 Task: In the  document Lily.html change page color to  'Grey'. Add link on bottom left corner of the sheet: 'in.pinterest.com' Insert page numer on bottom of the page
Action: Mouse moved to (272, 302)
Screenshot: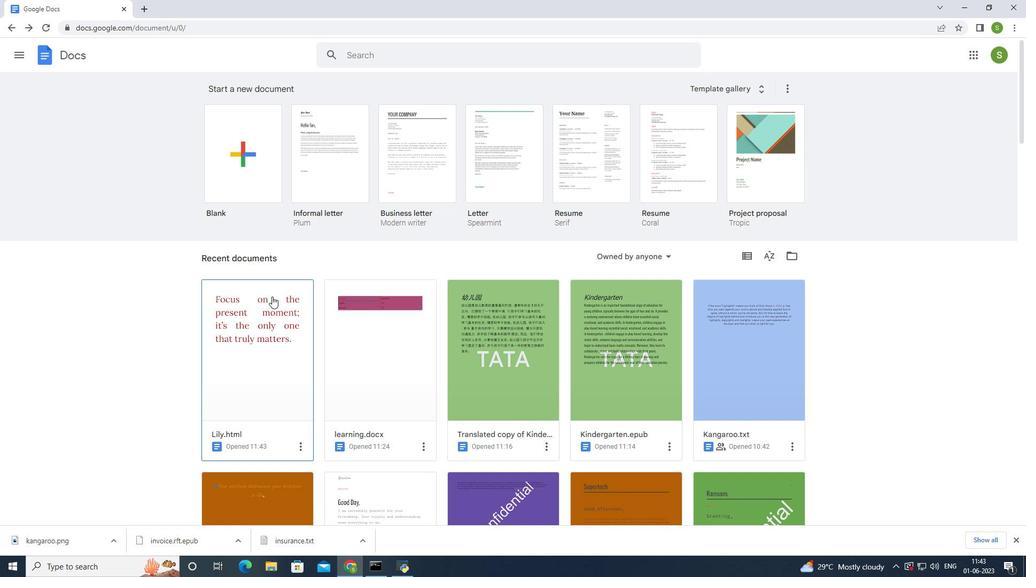 
Action: Mouse pressed left at (272, 302)
Screenshot: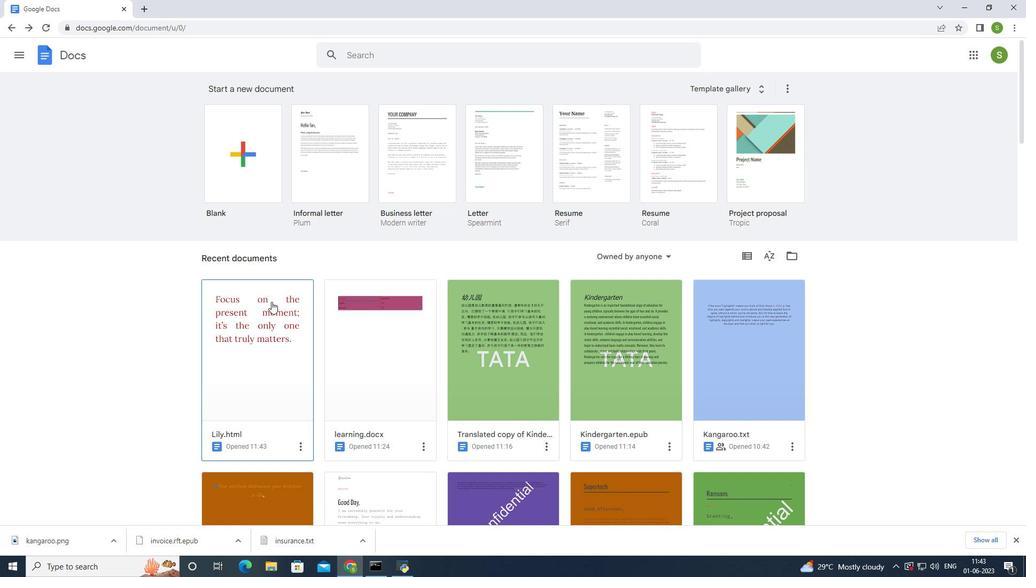 
Action: Mouse moved to (34, 59)
Screenshot: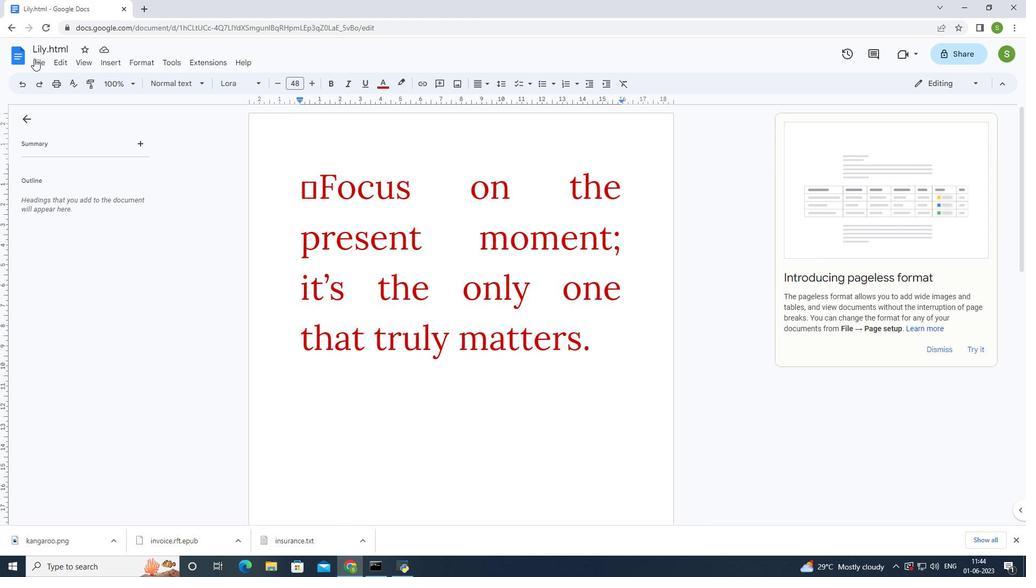 
Action: Mouse pressed left at (34, 59)
Screenshot: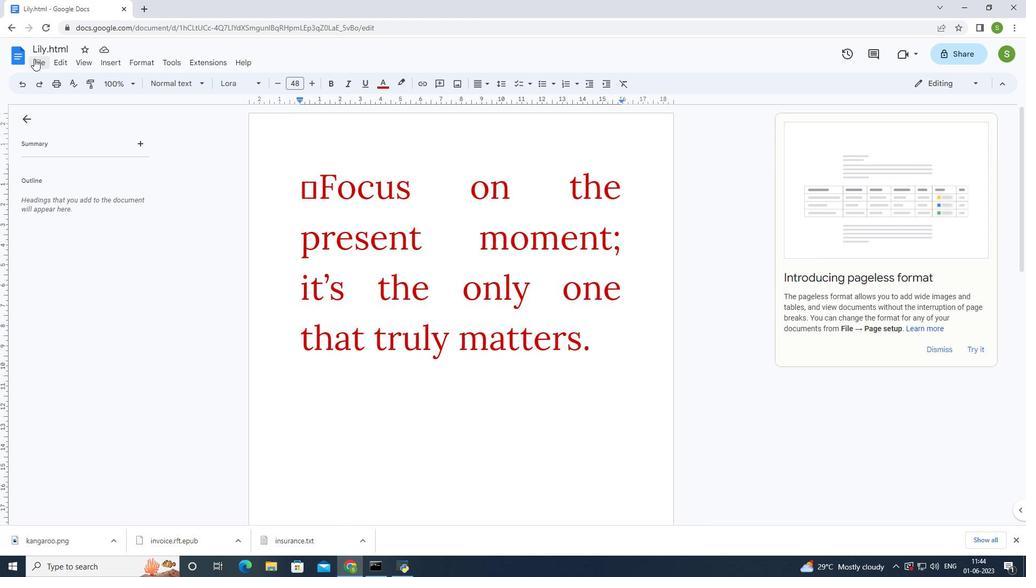 
Action: Mouse moved to (74, 352)
Screenshot: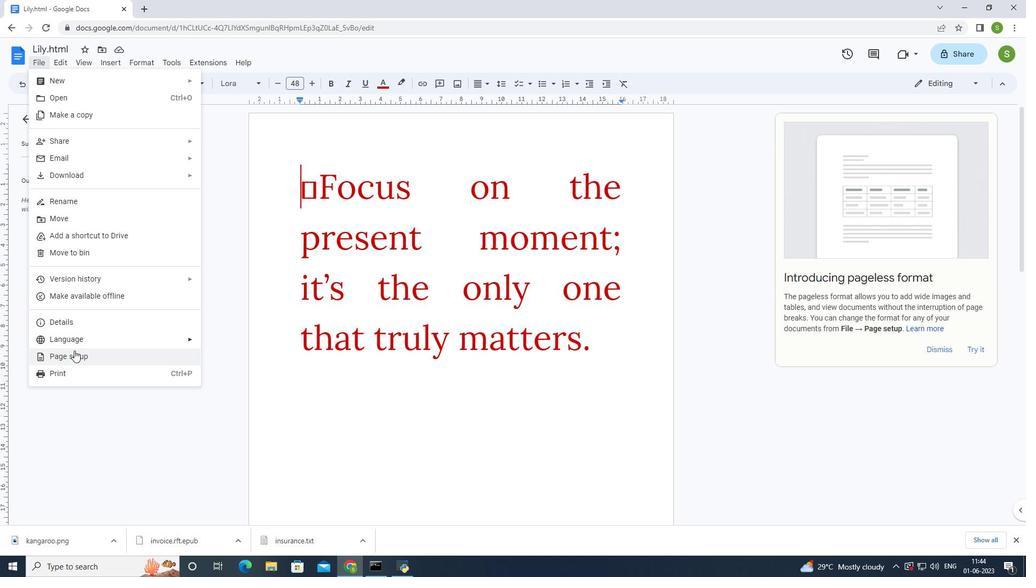 
Action: Mouse pressed left at (74, 352)
Screenshot: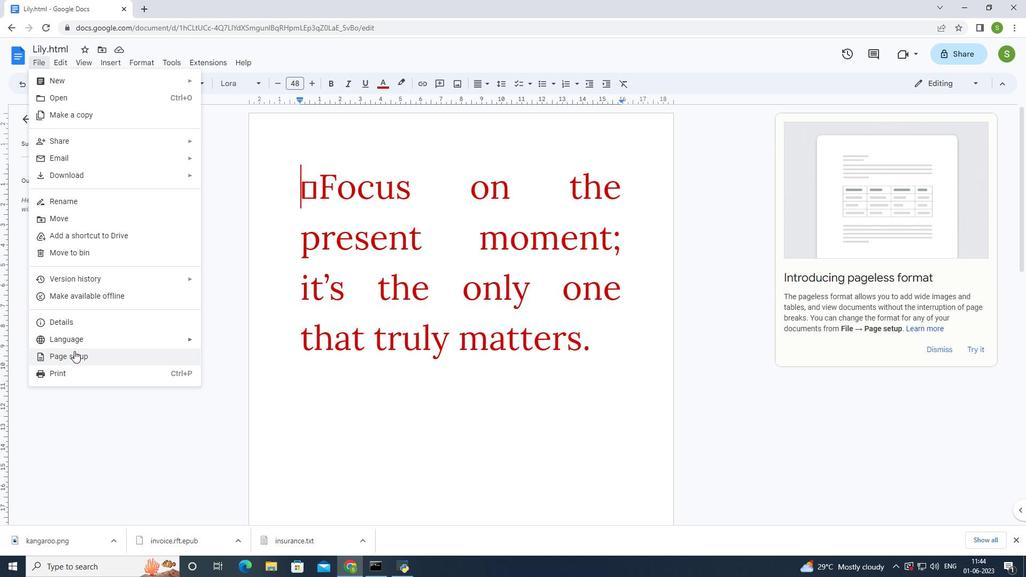 
Action: Mouse moved to (450, 226)
Screenshot: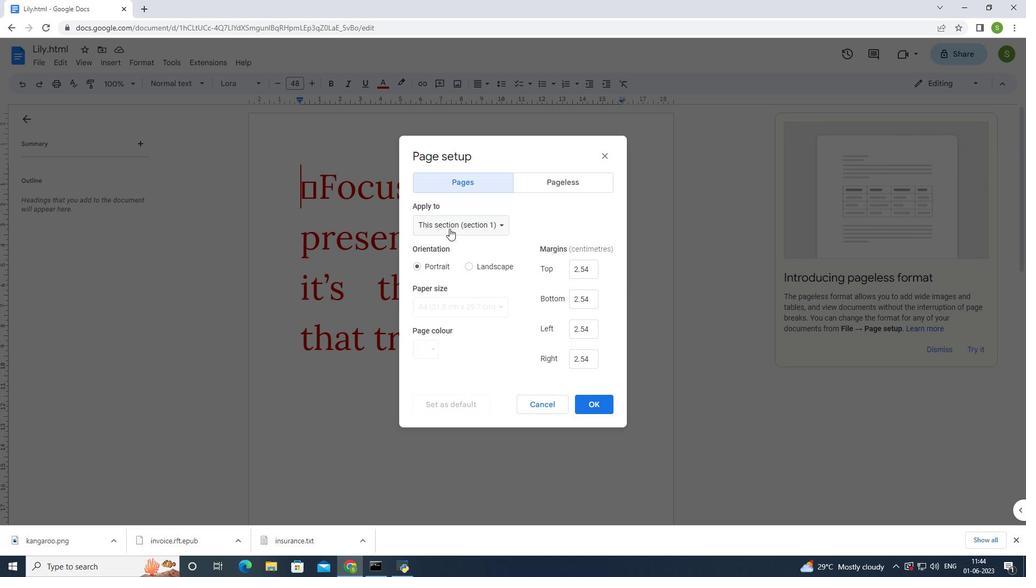 
Action: Mouse pressed left at (450, 226)
Screenshot: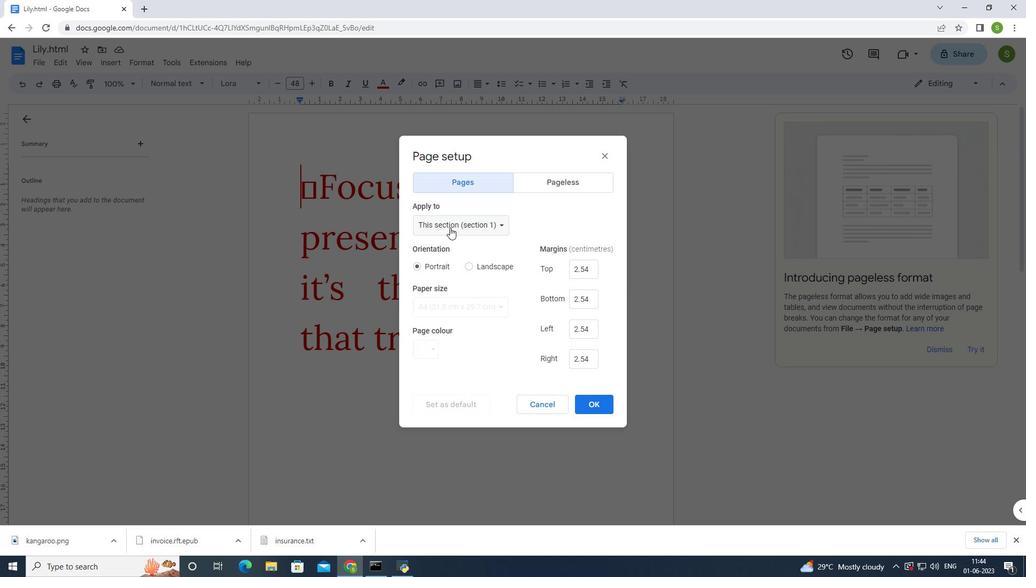 
Action: Mouse moved to (456, 206)
Screenshot: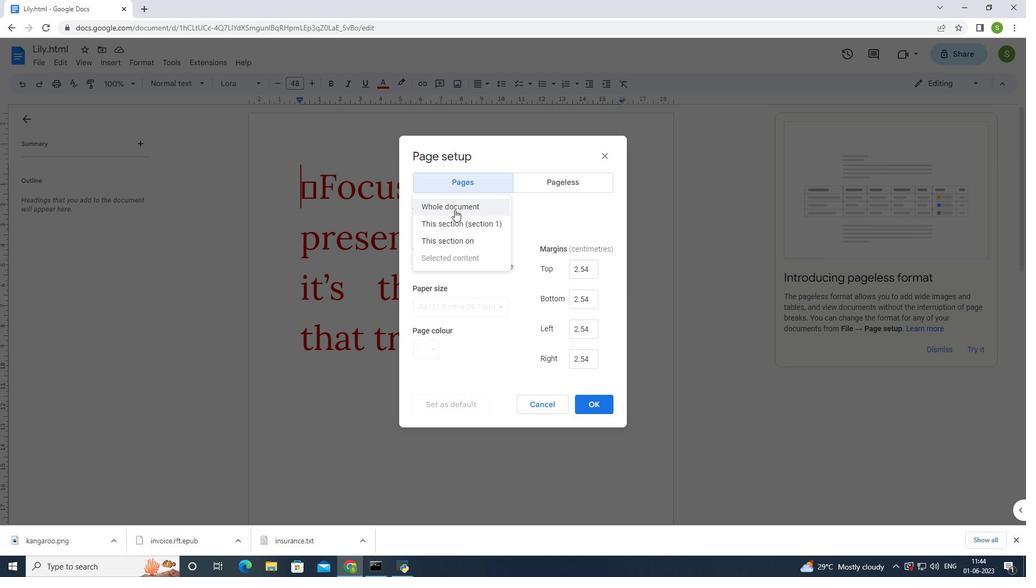 
Action: Mouse pressed left at (456, 206)
Screenshot: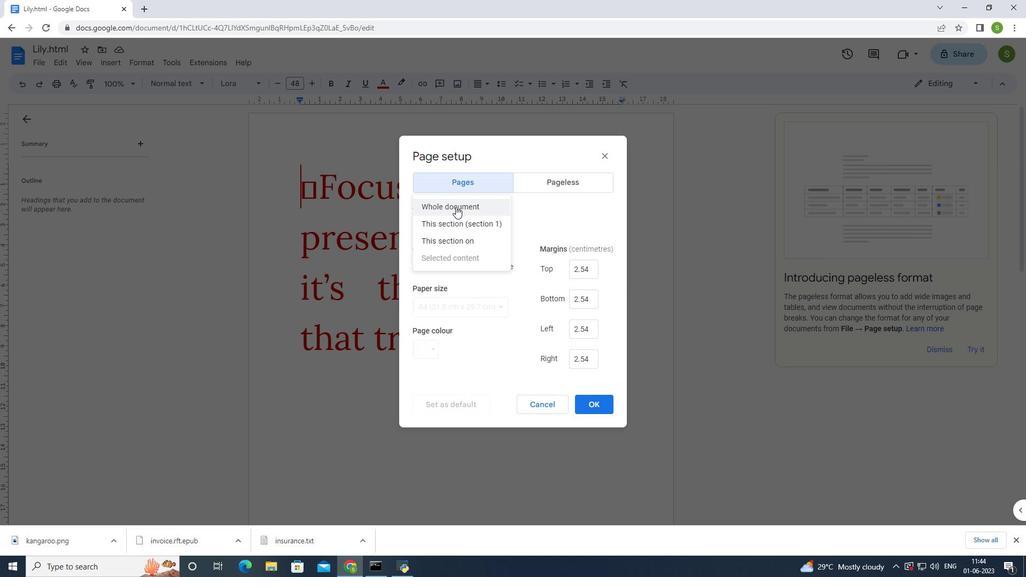 
Action: Mouse moved to (435, 351)
Screenshot: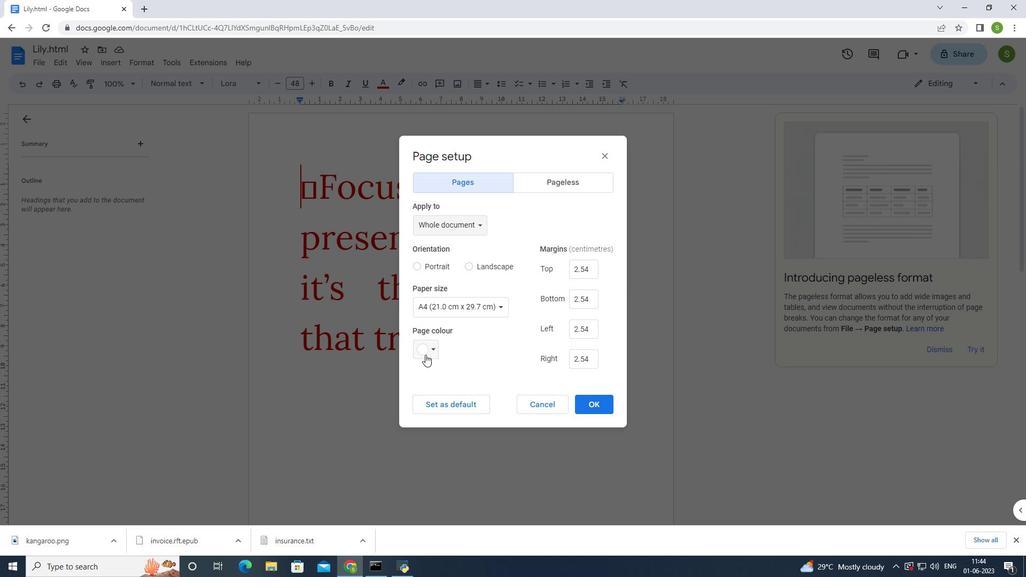 
Action: Mouse pressed left at (435, 351)
Screenshot: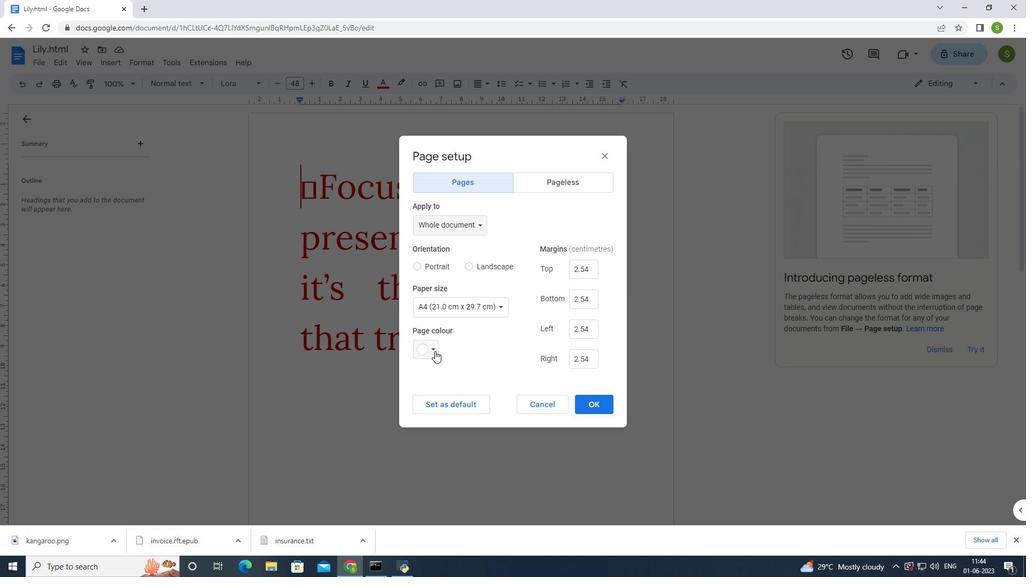 
Action: Mouse moved to (468, 373)
Screenshot: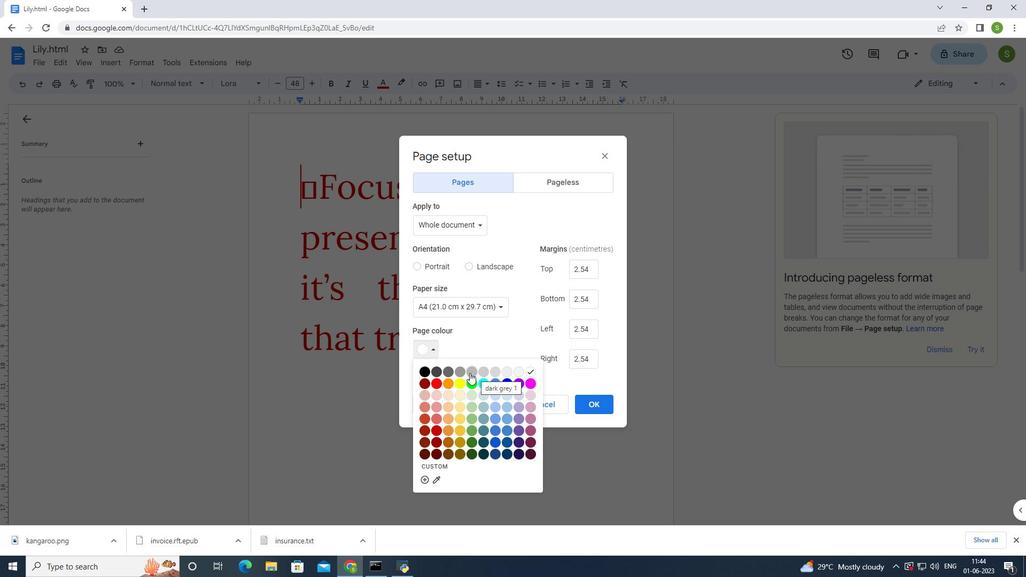 
Action: Mouse pressed left at (468, 373)
Screenshot: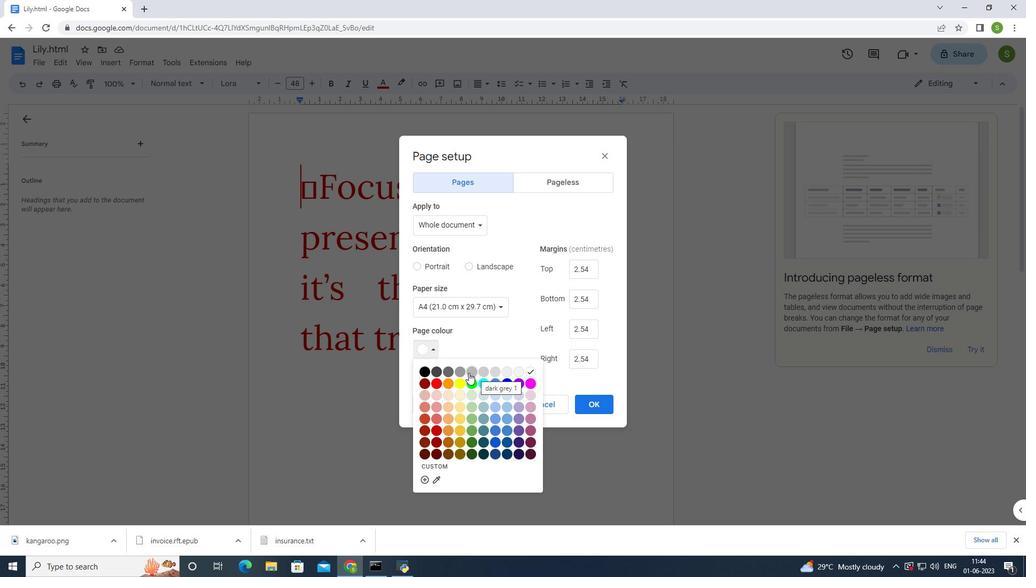 
Action: Mouse moved to (593, 406)
Screenshot: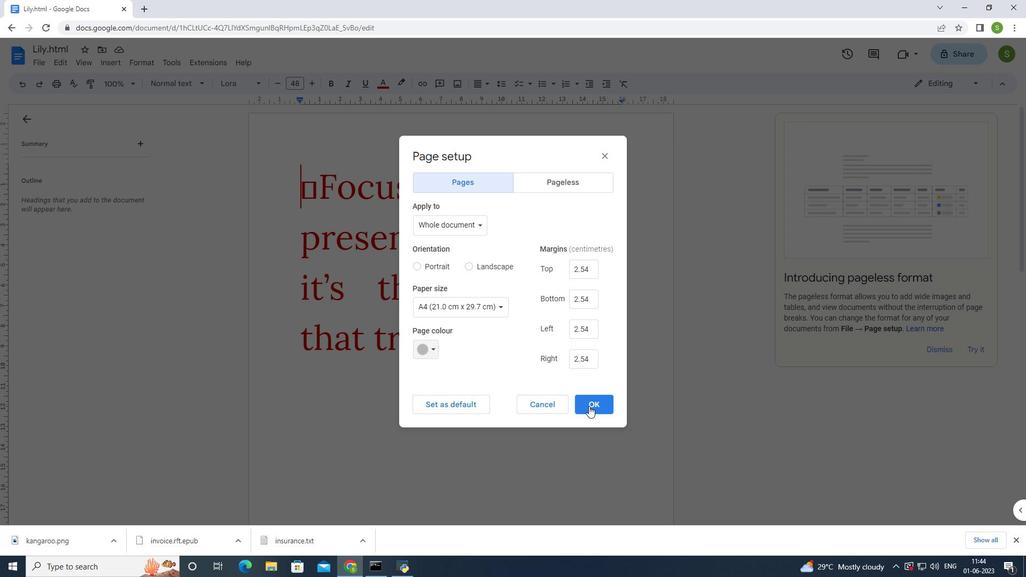 
Action: Mouse pressed left at (593, 406)
Screenshot: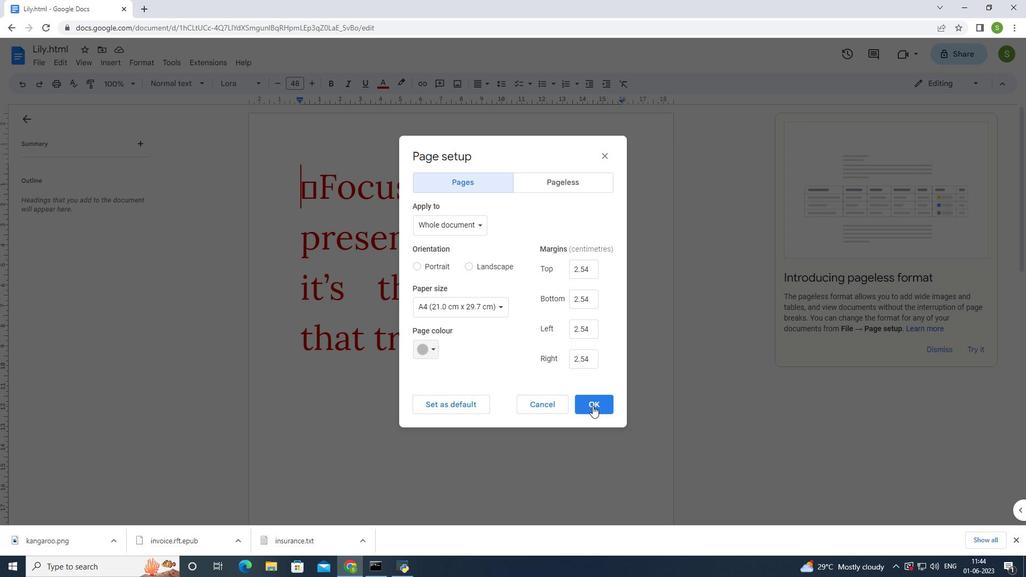 
Action: Mouse moved to (493, 302)
Screenshot: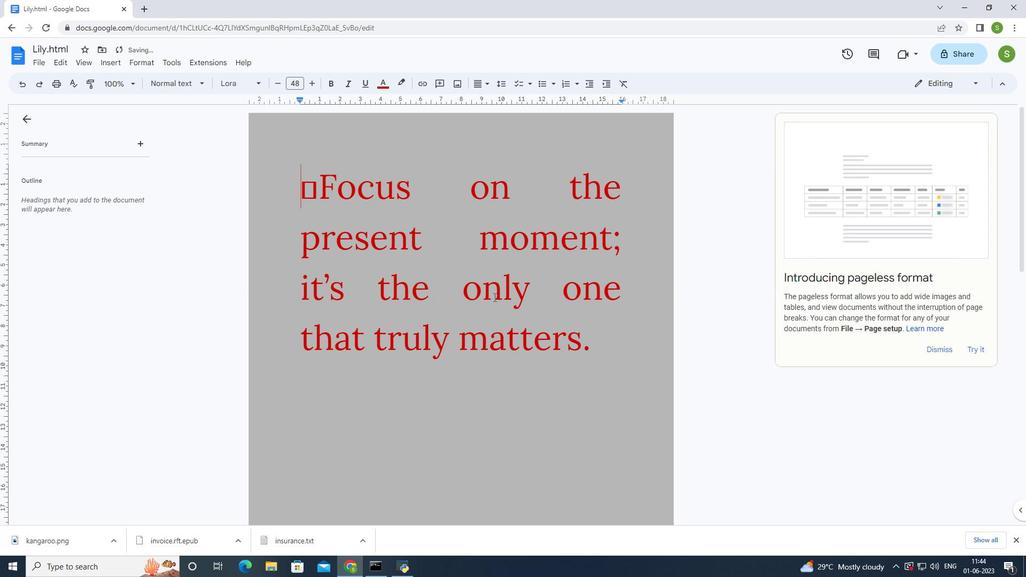 
Action: Mouse scrolled (493, 302) with delta (0, 0)
Screenshot: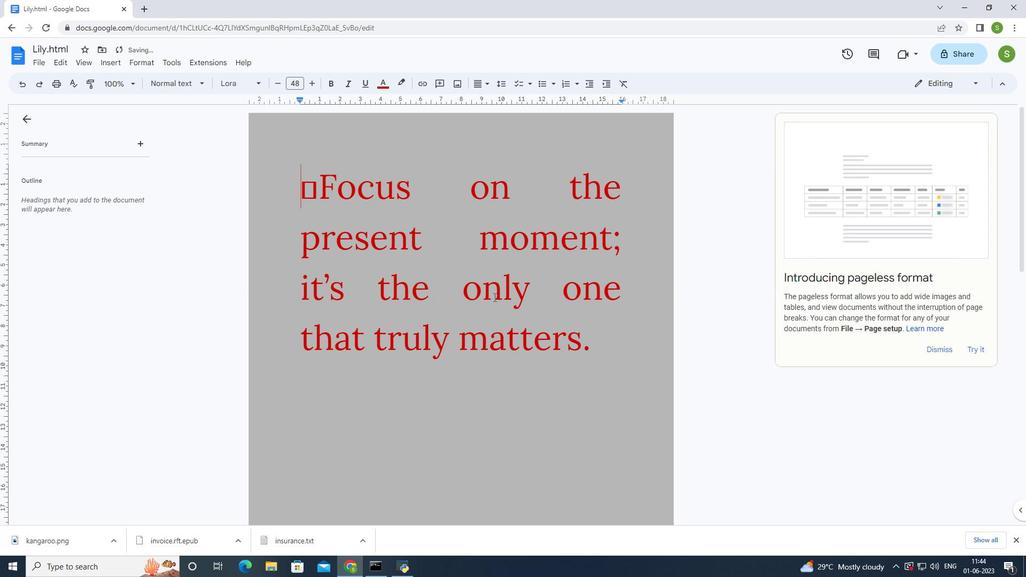 
Action: Mouse moved to (493, 306)
Screenshot: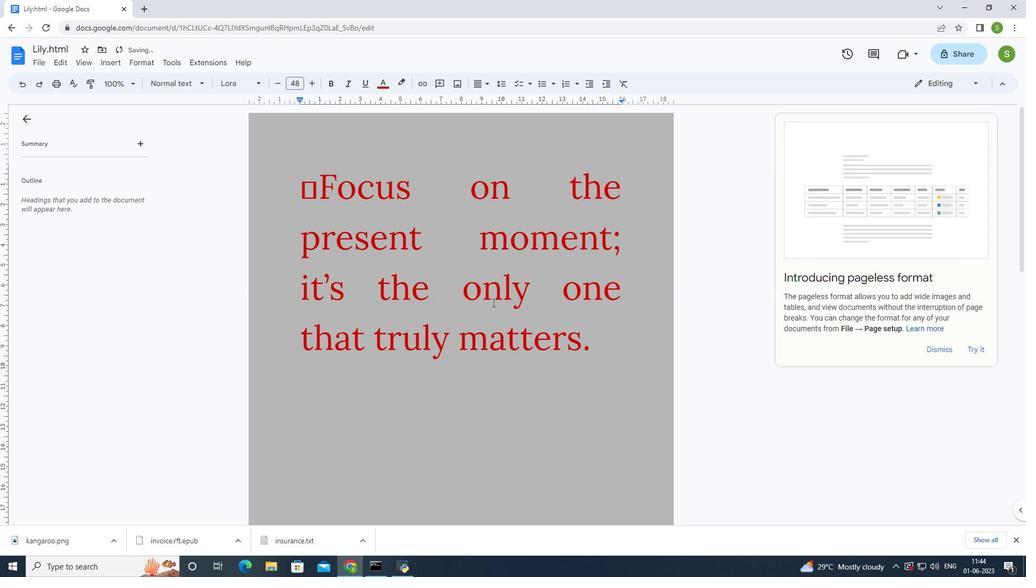 
Action: Mouse scrolled (493, 304) with delta (0, 0)
Screenshot: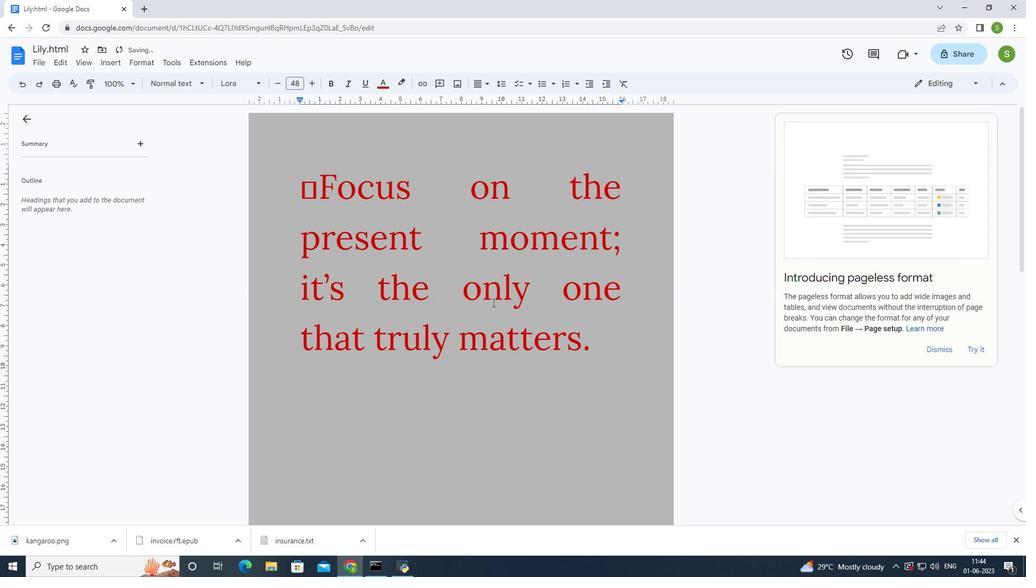 
Action: Mouse moved to (493, 307)
Screenshot: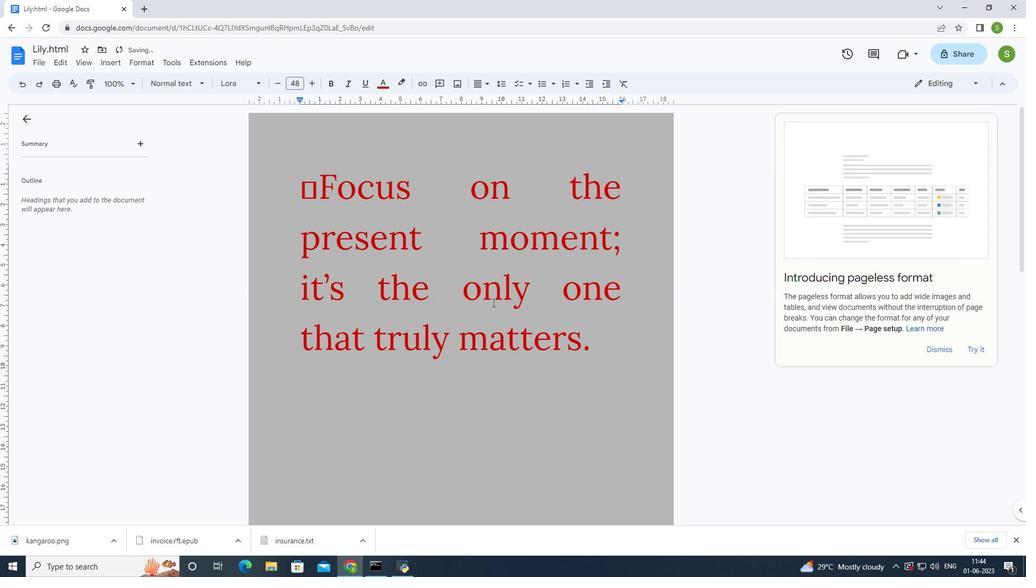 
Action: Mouse scrolled (493, 306) with delta (0, 0)
Screenshot: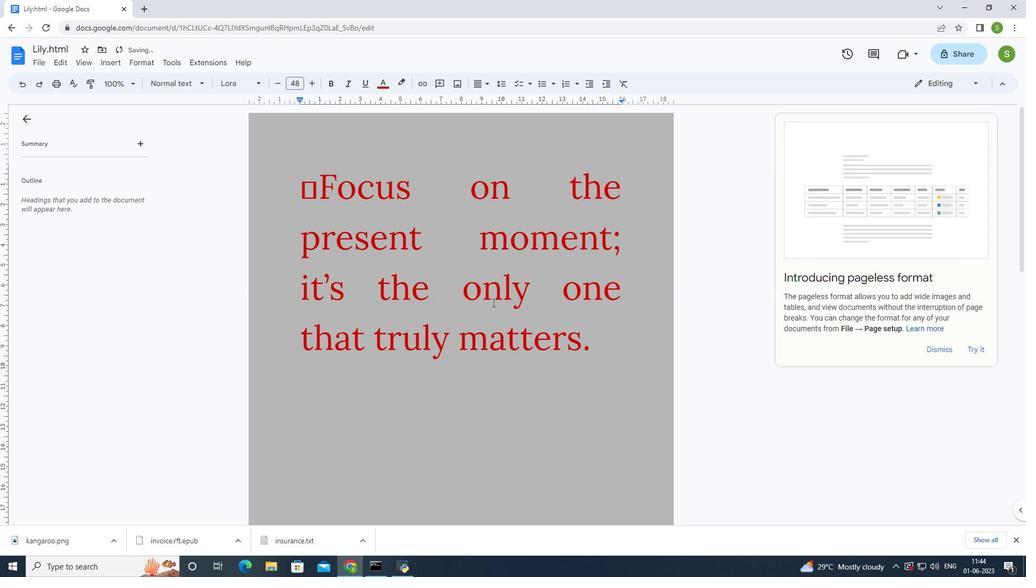 
Action: Mouse scrolled (493, 306) with delta (0, 0)
Screenshot: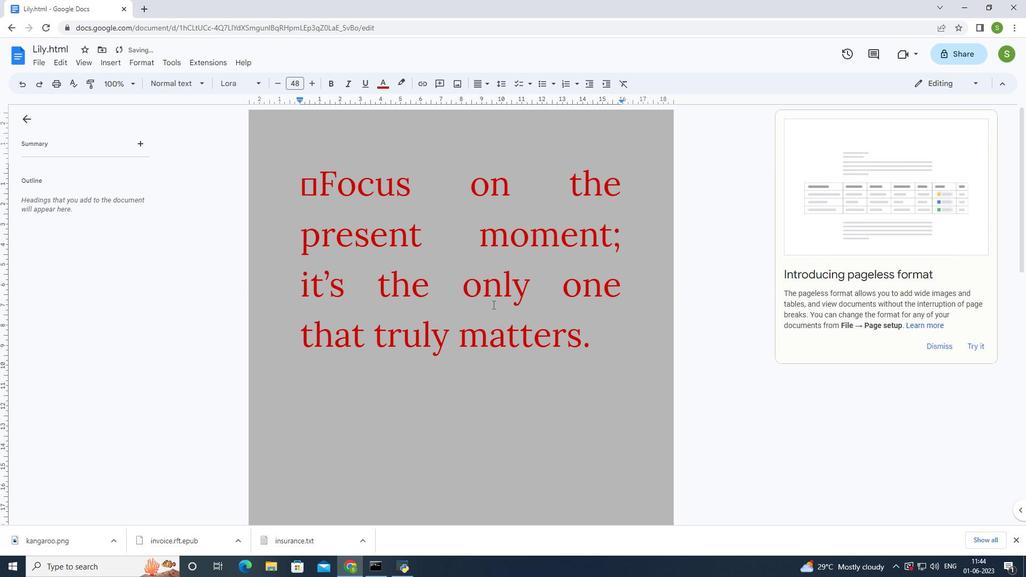 
Action: Mouse scrolled (493, 306) with delta (0, 0)
Screenshot: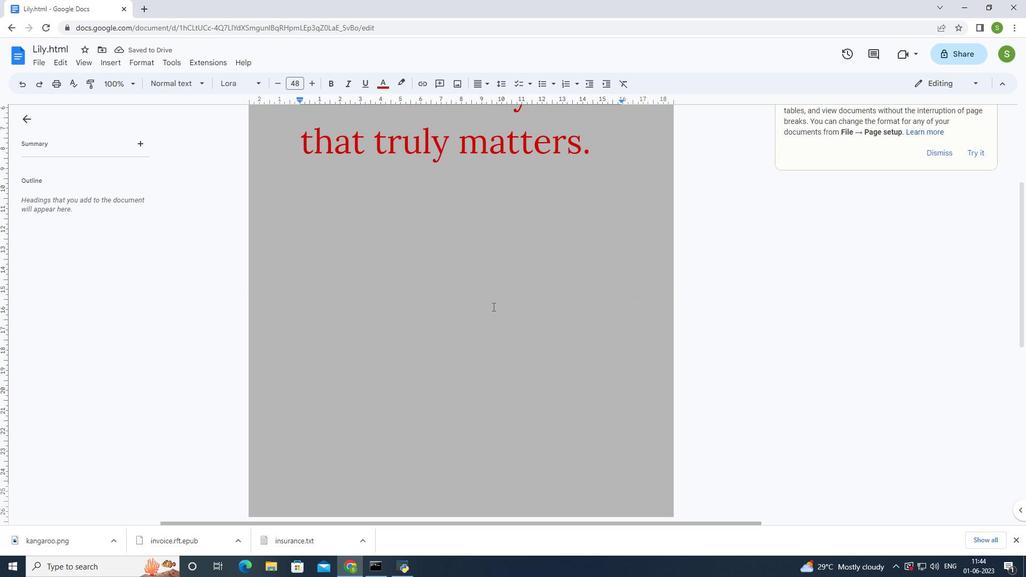 
Action: Mouse scrolled (493, 306) with delta (0, 0)
Screenshot: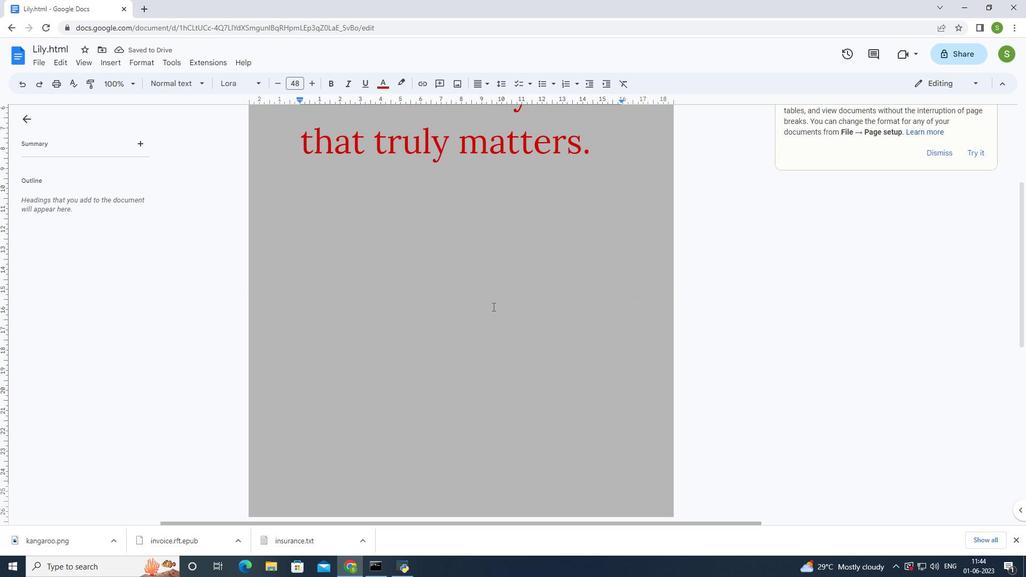 
Action: Mouse scrolled (493, 306) with delta (0, 0)
Screenshot: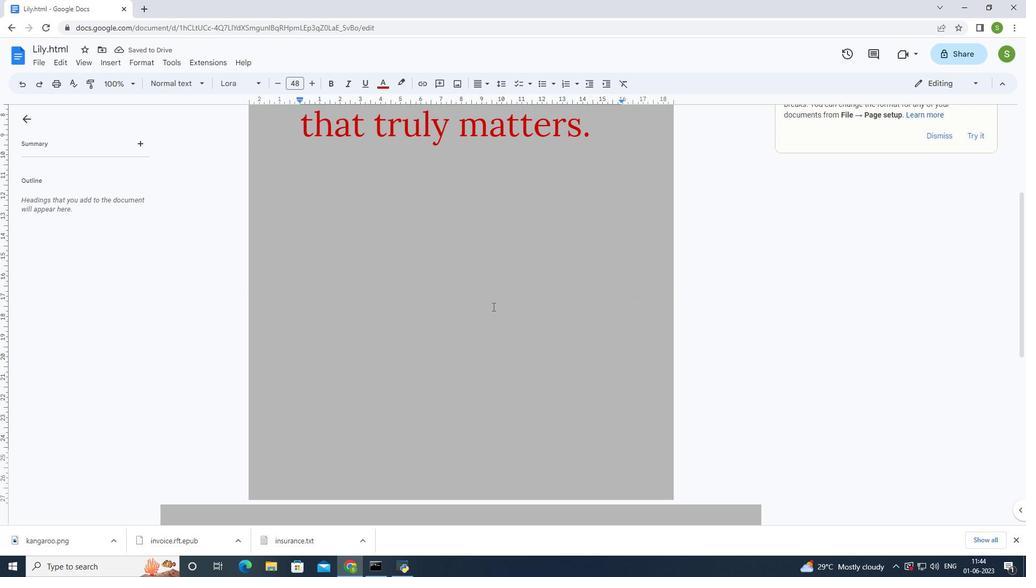 
Action: Mouse scrolled (493, 306) with delta (0, 0)
Screenshot: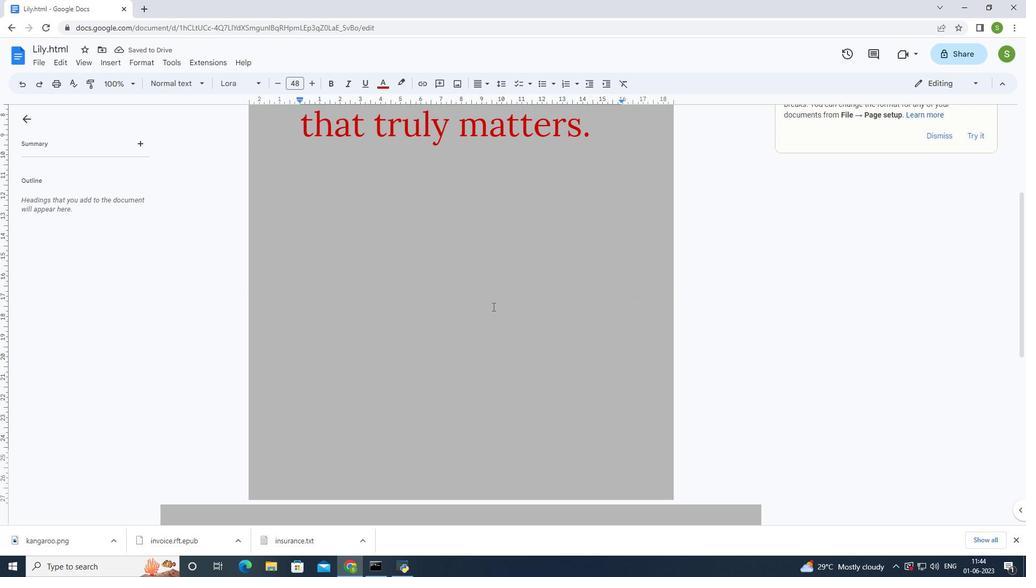 
Action: Mouse moved to (492, 307)
Screenshot: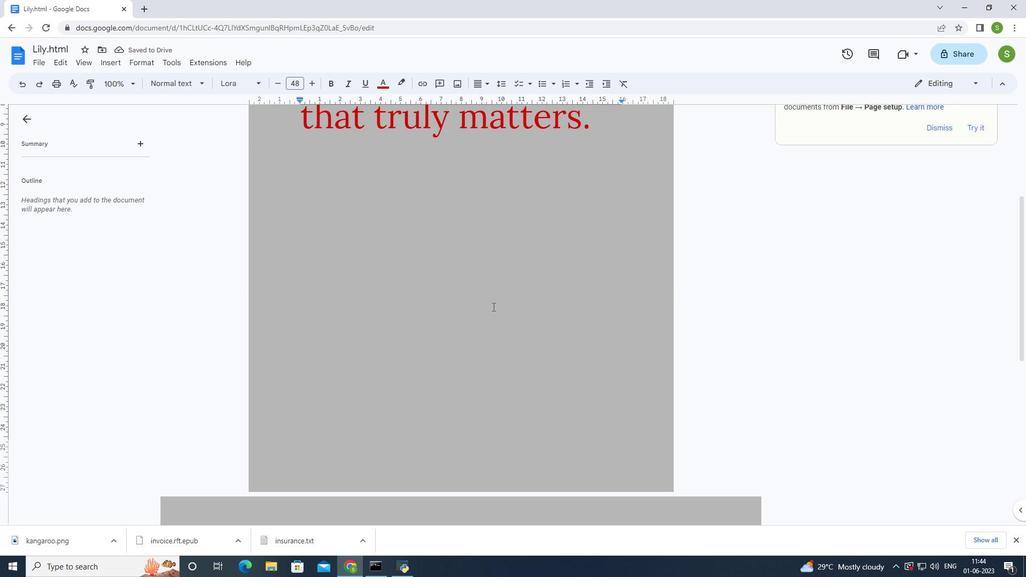 
Action: Mouse scrolled (492, 307) with delta (0, 0)
Screenshot: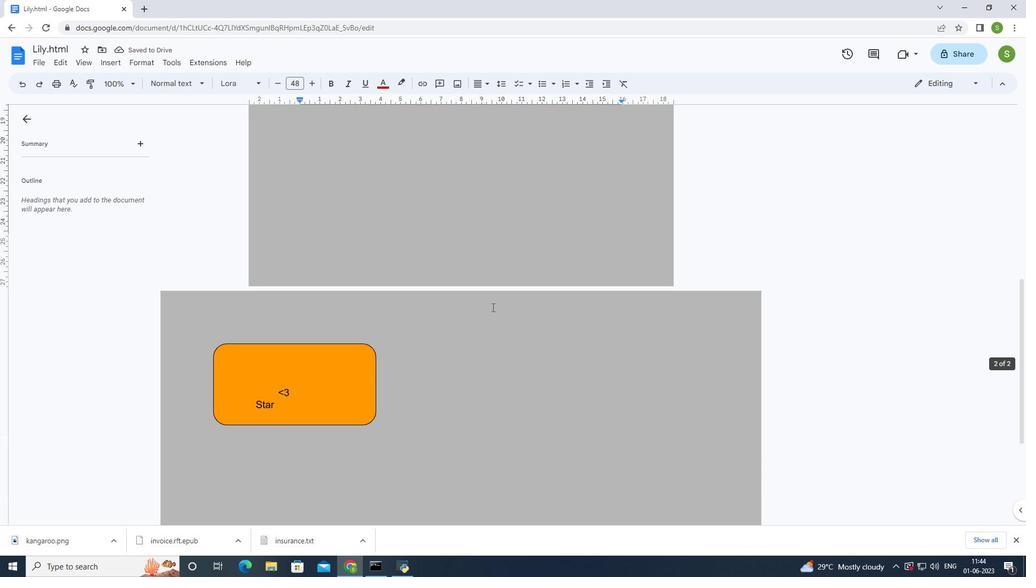 
Action: Mouse scrolled (492, 307) with delta (0, 0)
Screenshot: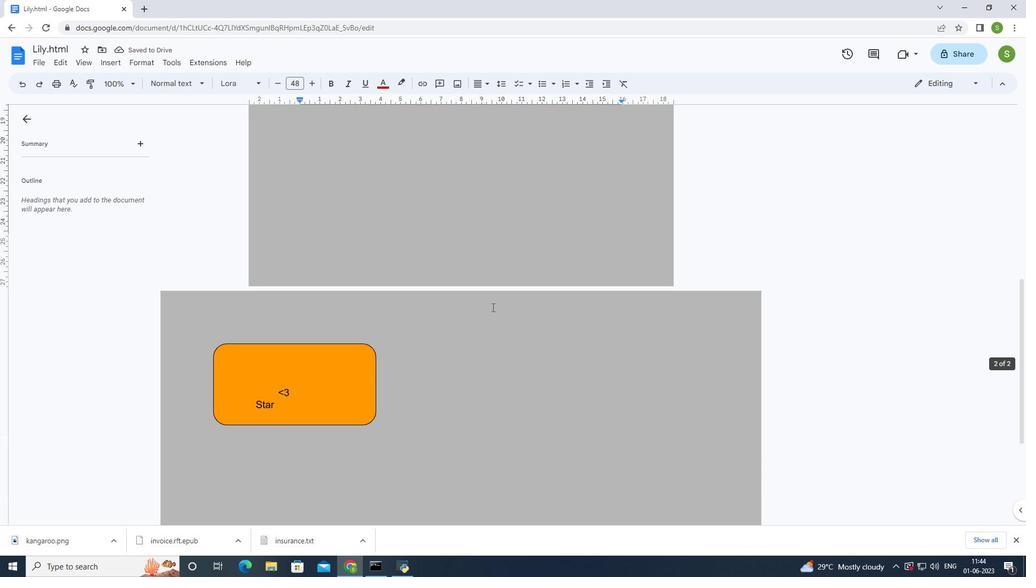
Action: Mouse scrolled (492, 307) with delta (0, 0)
Screenshot: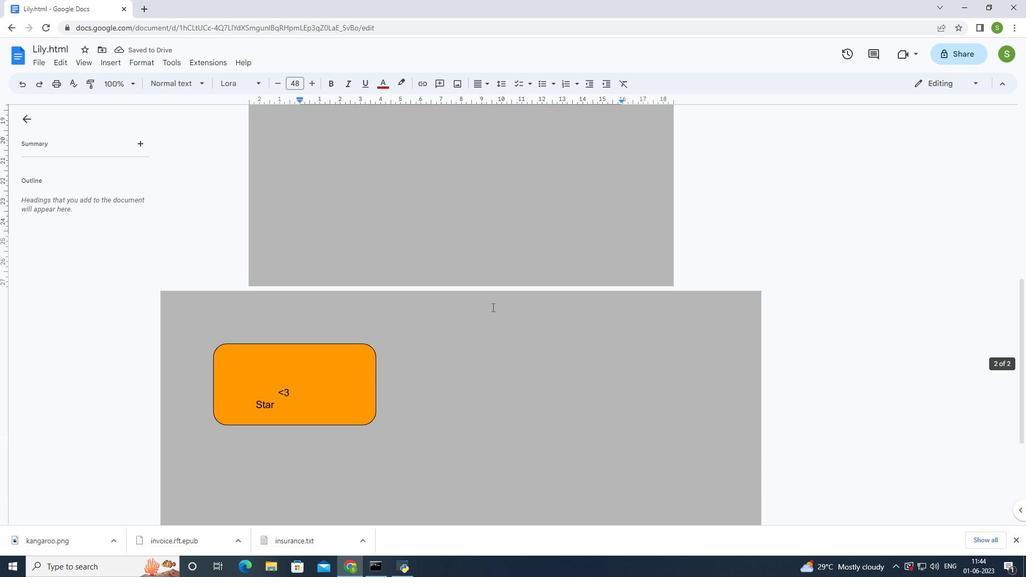
Action: Mouse scrolled (492, 307) with delta (0, 0)
Screenshot: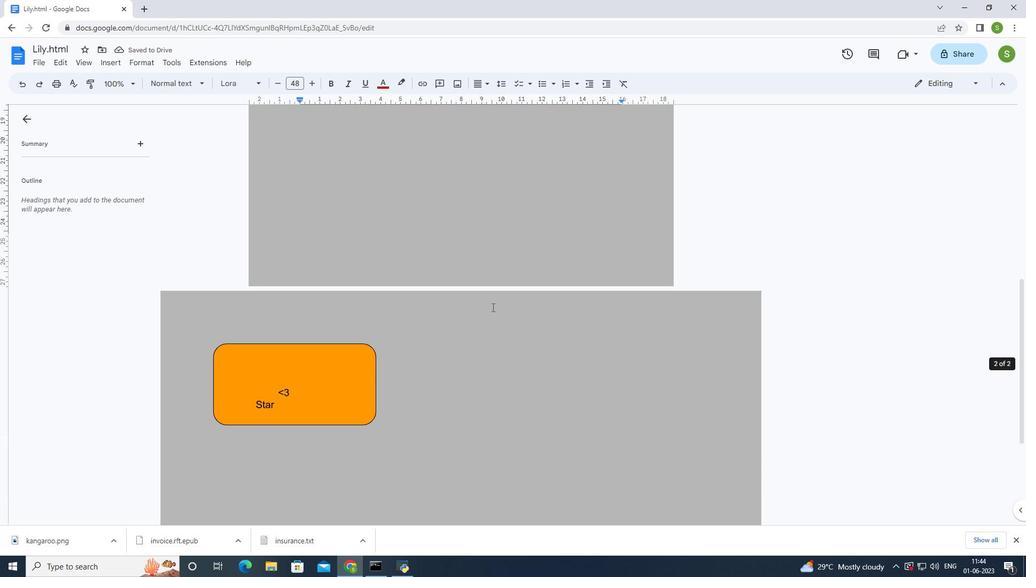 
Action: Mouse scrolled (492, 308) with delta (0, 0)
Screenshot: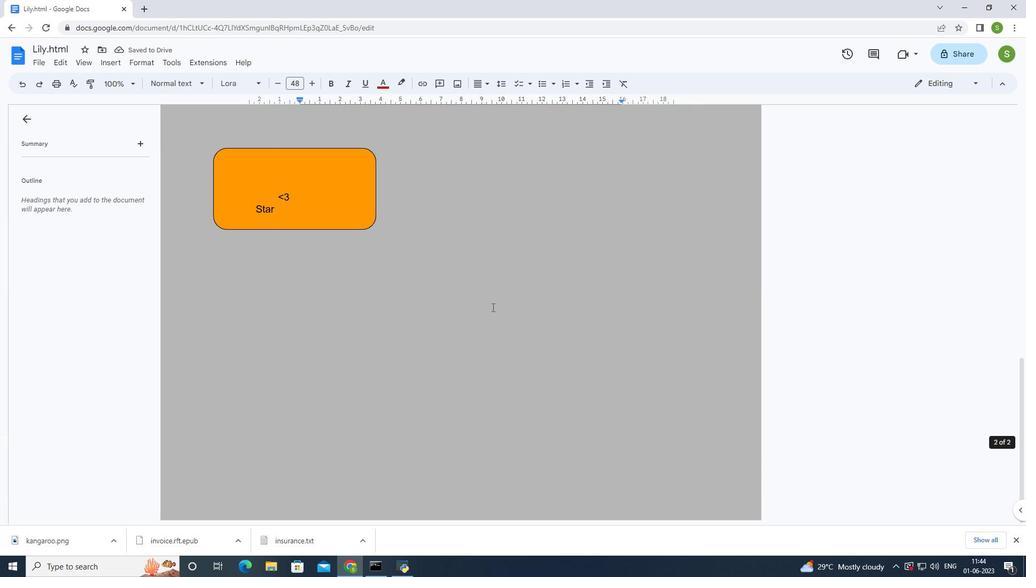 
Action: Mouse scrolled (492, 308) with delta (0, 0)
Screenshot: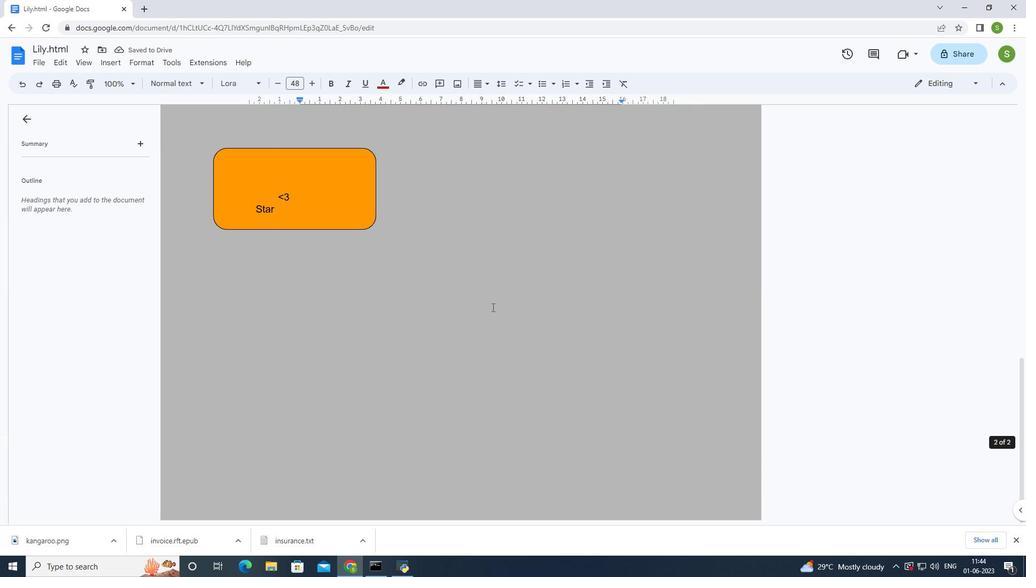 
Action: Mouse scrolled (492, 308) with delta (0, 0)
Screenshot: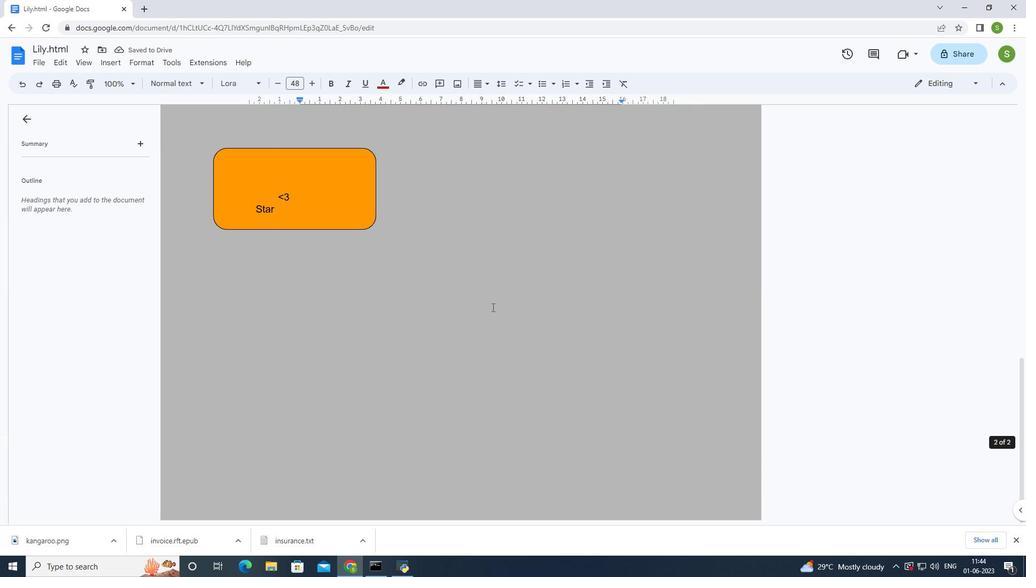 
Action: Mouse moved to (493, 297)
Screenshot: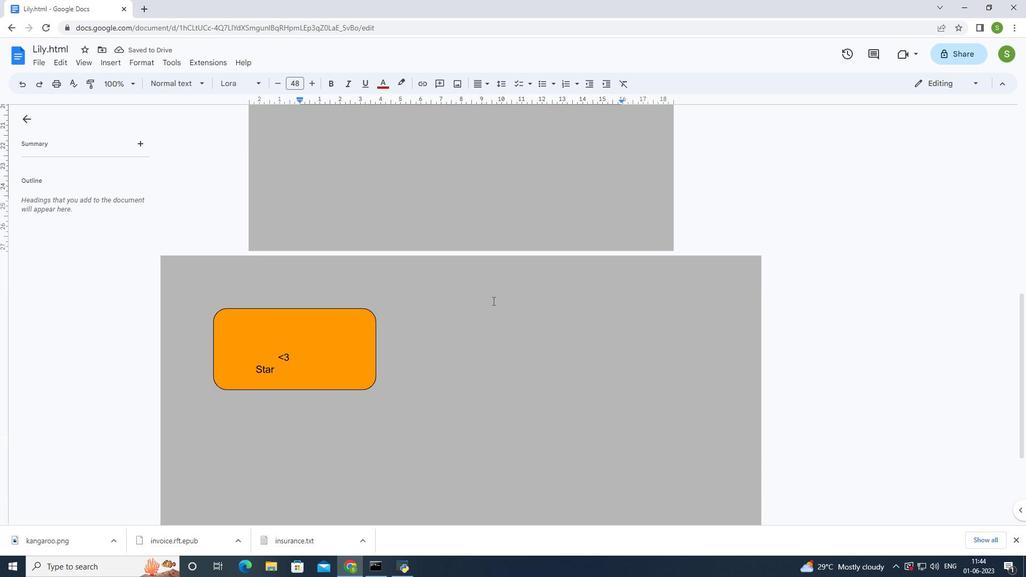 
Action: Mouse scrolled (493, 298) with delta (0, 0)
Screenshot: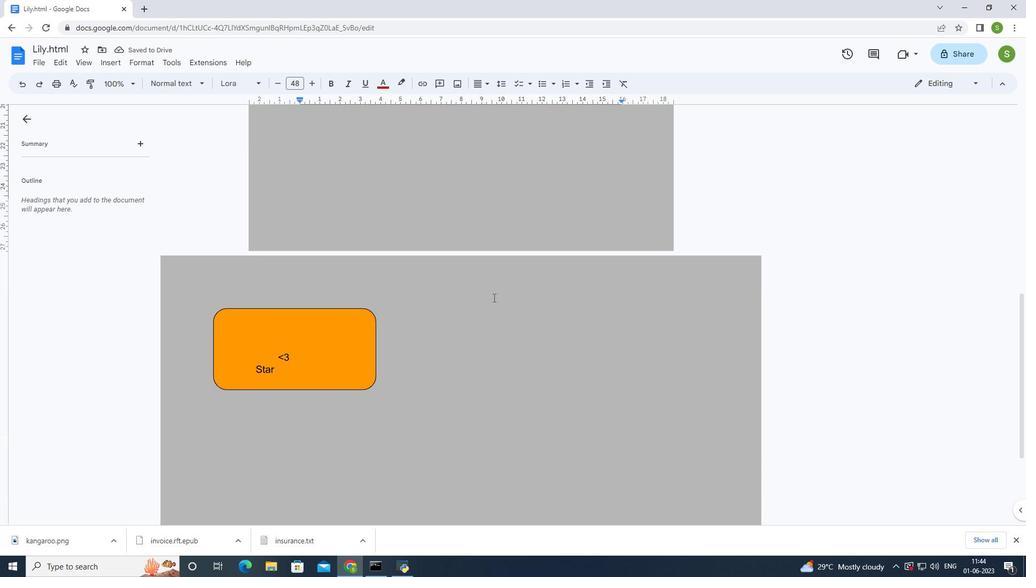 
Action: Mouse scrolled (493, 298) with delta (0, 0)
Screenshot: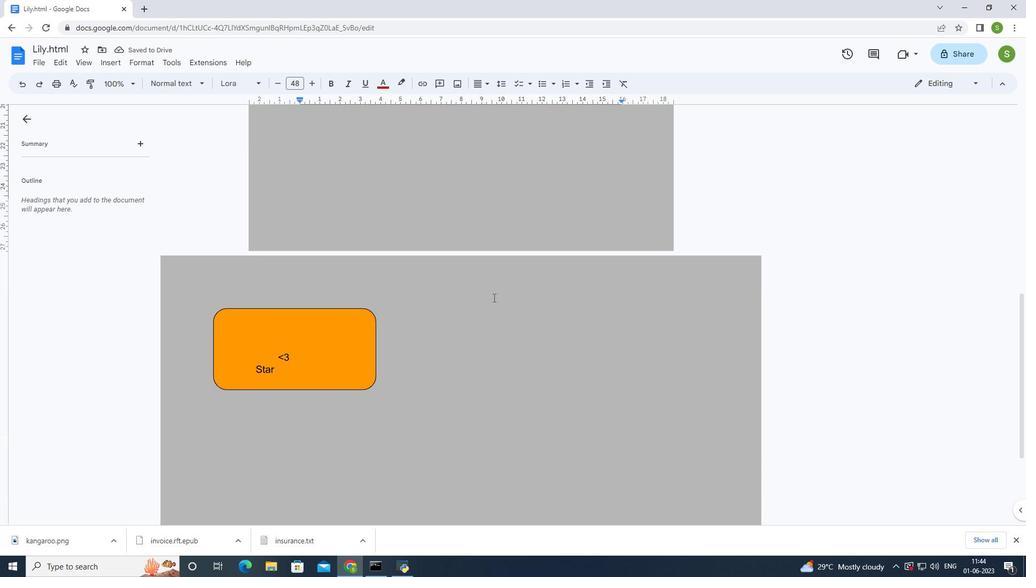 
Action: Mouse moved to (531, 302)
Screenshot: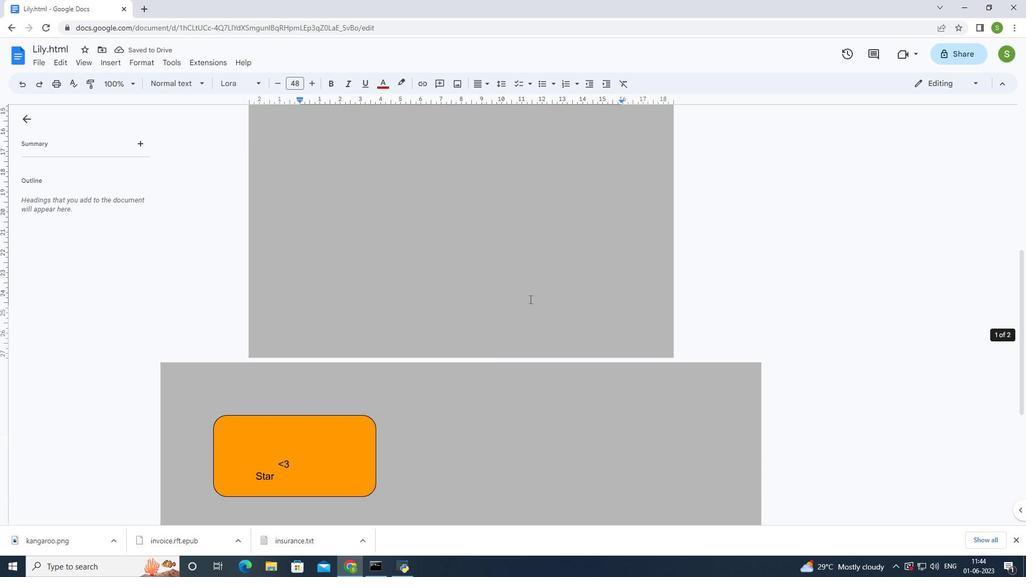 
Action: Mouse pressed left at (531, 302)
Screenshot: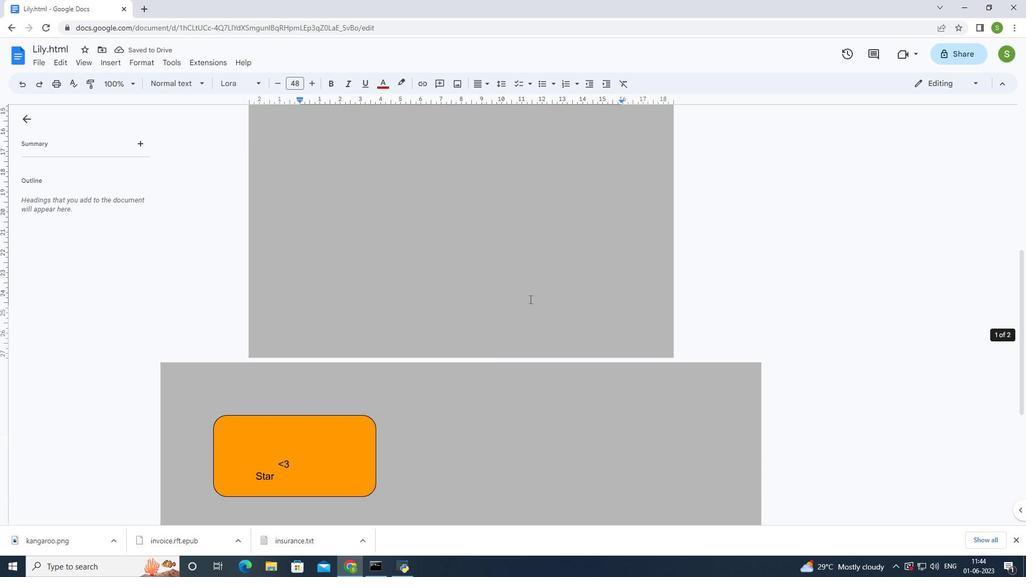 
Action: Mouse pressed left at (531, 302)
Screenshot: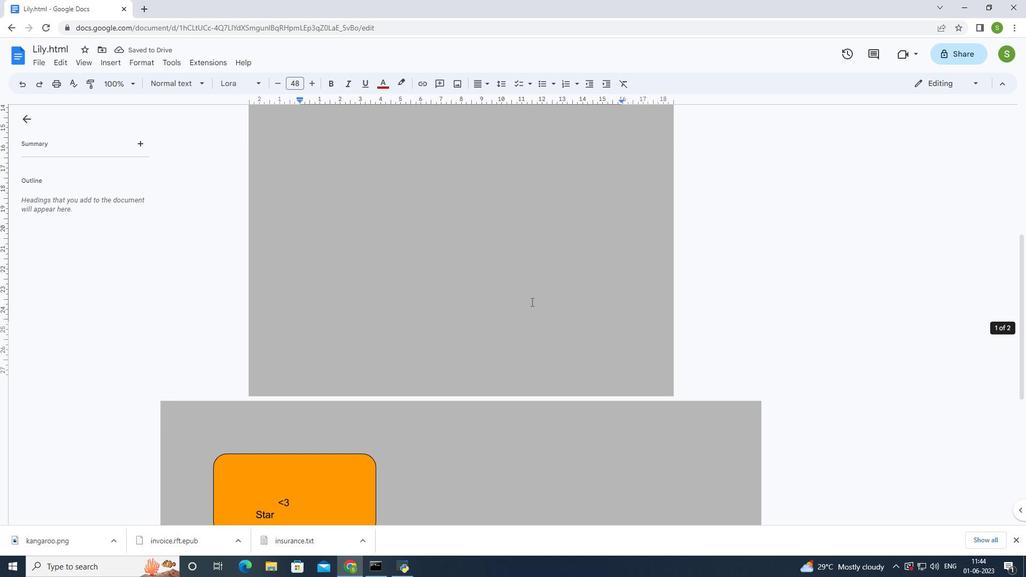 
Action: Mouse moved to (533, 415)
Screenshot: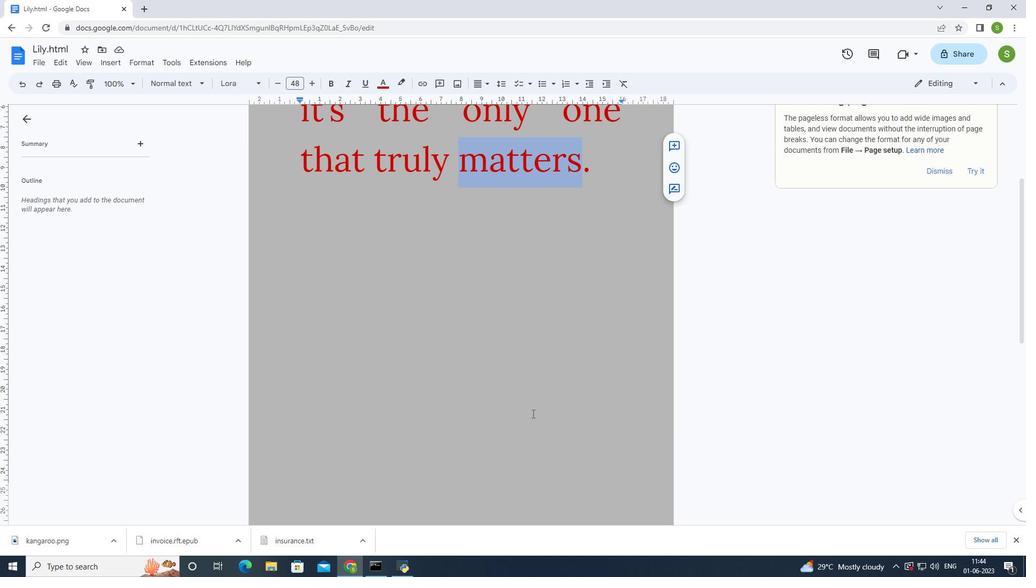 
Action: Mouse pressed left at (533, 414)
Screenshot: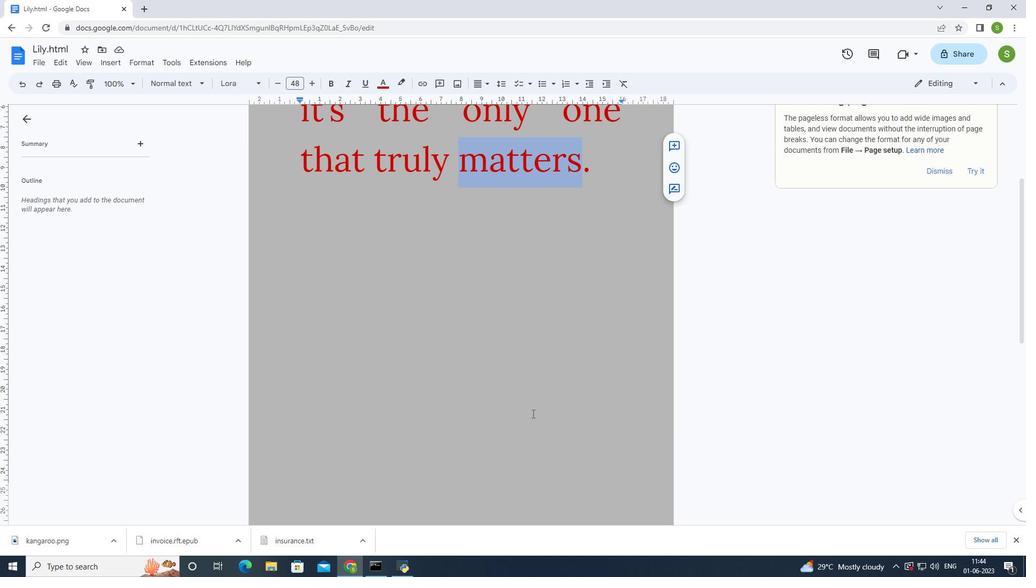 
Action: Mouse pressed left at (533, 415)
Screenshot: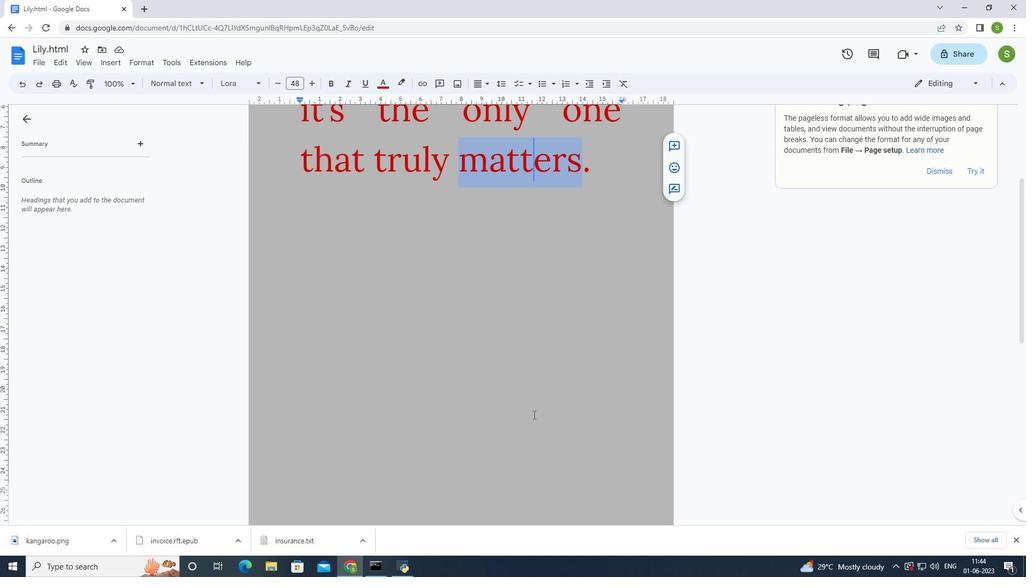 
Action: Mouse moved to (604, 170)
Screenshot: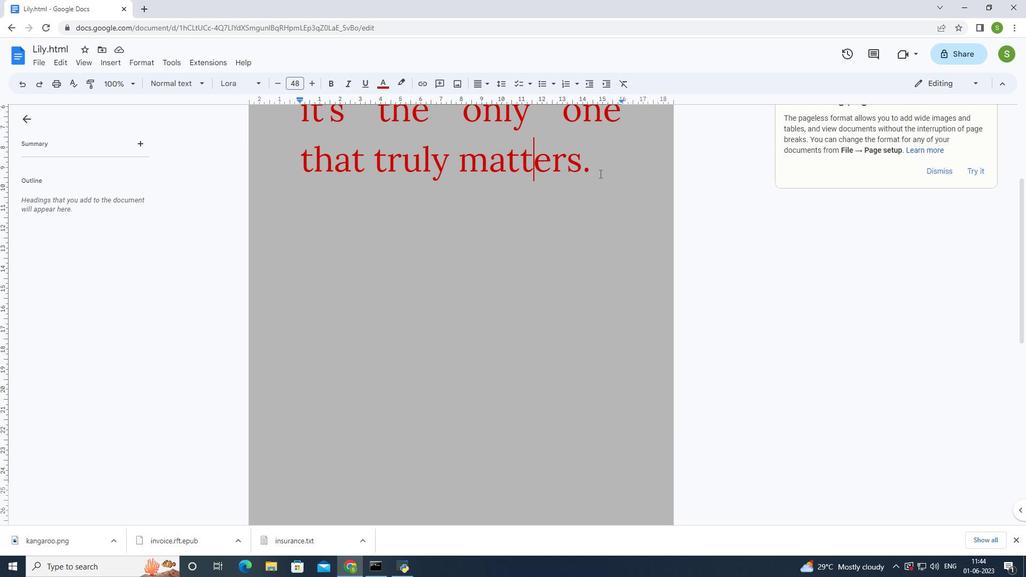
Action: Mouse pressed left at (604, 170)
Screenshot: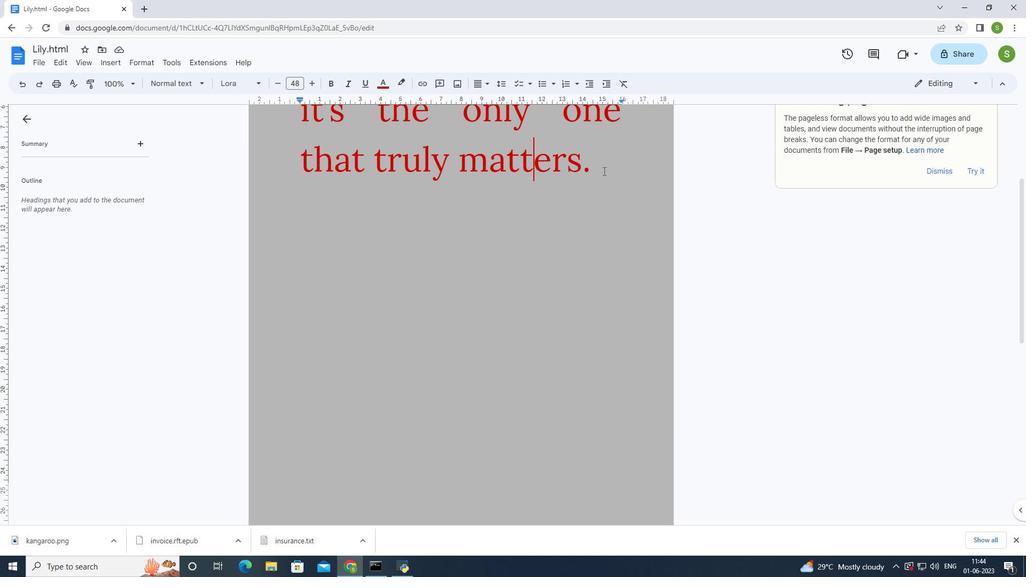 
Action: Mouse moved to (587, 178)
Screenshot: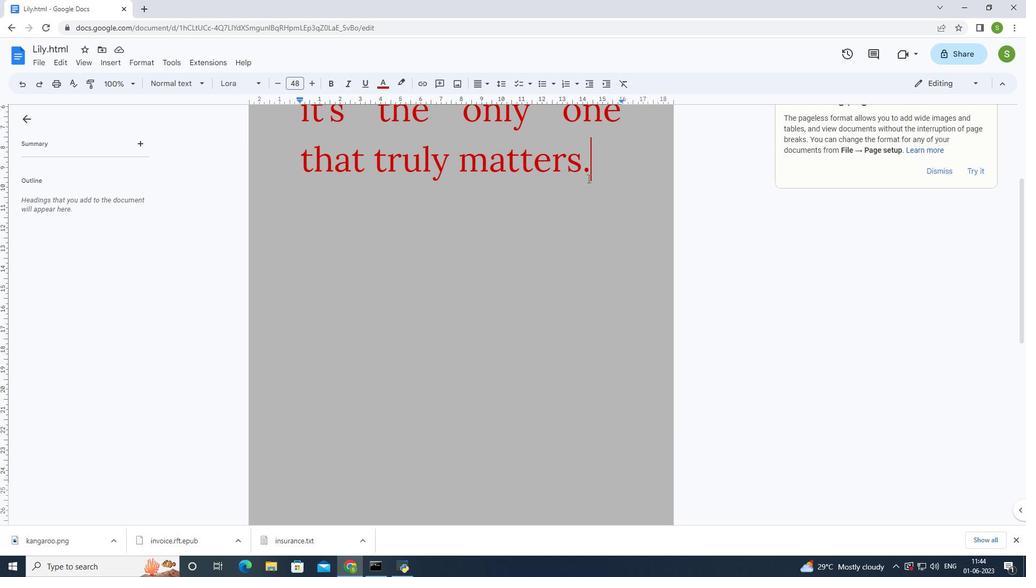 
Action: Key pressed <Key.enter>
Screenshot: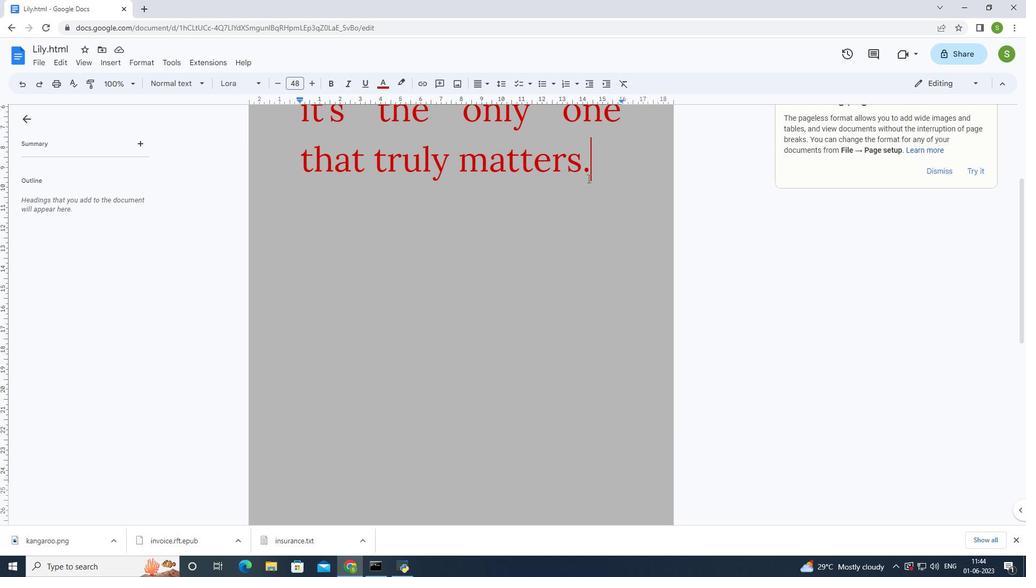 
Action: Mouse moved to (586, 178)
Screenshot: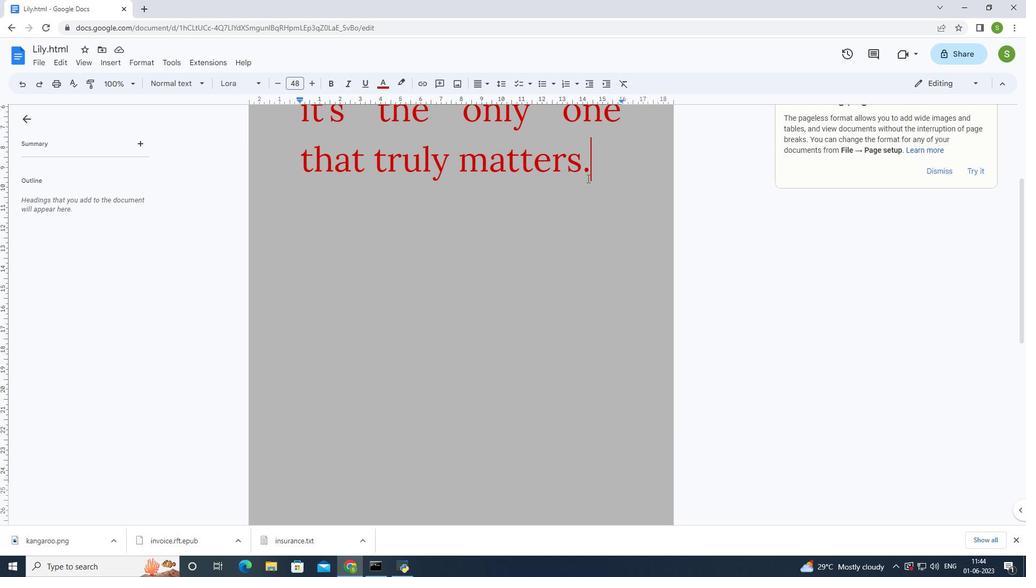 
Action: Key pressed <Key.enter><Key.enter><Key.enter>
Screenshot: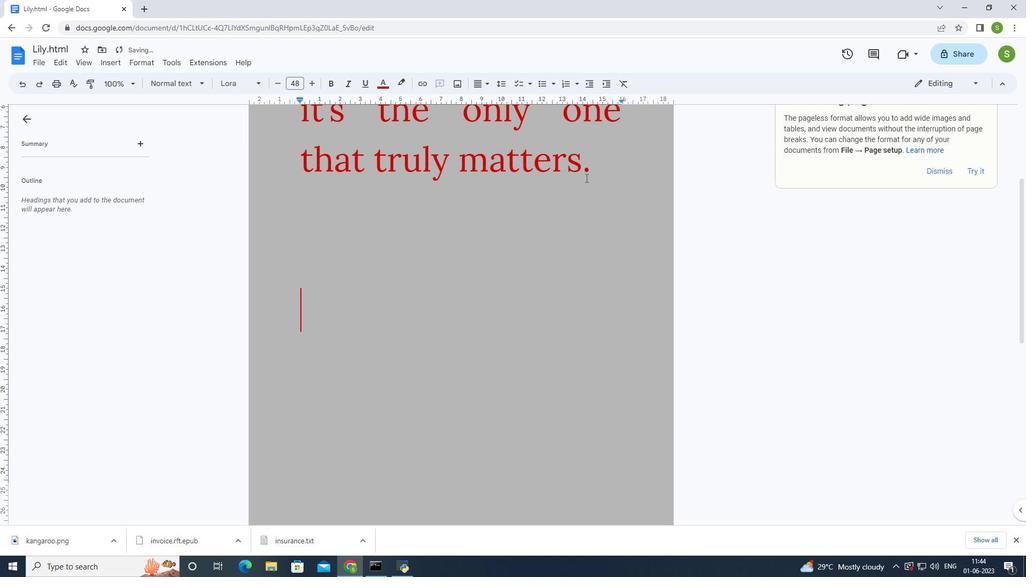 
Action: Mouse moved to (585, 178)
Screenshot: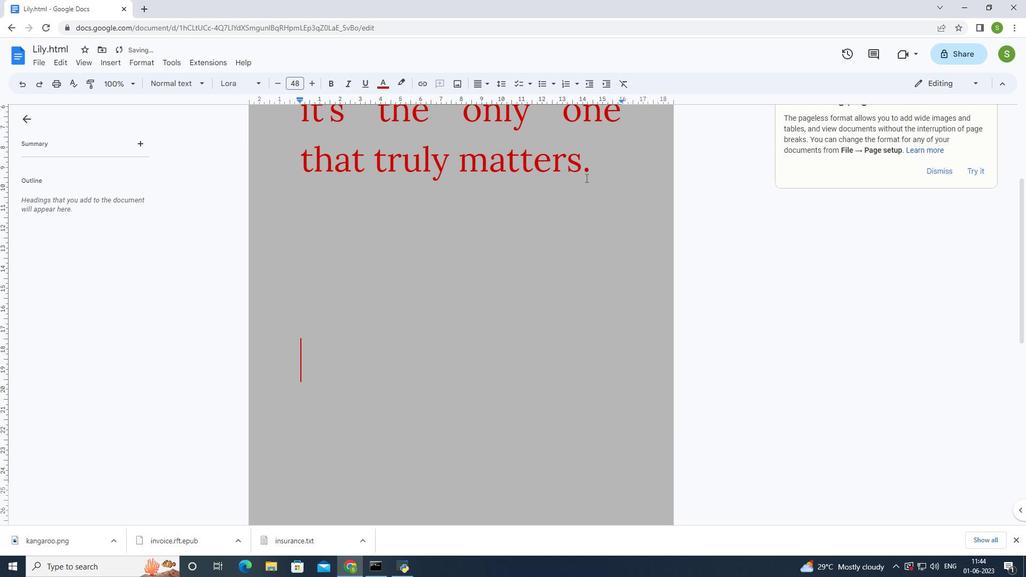 
Action: Key pressed <Key.enter>
Screenshot: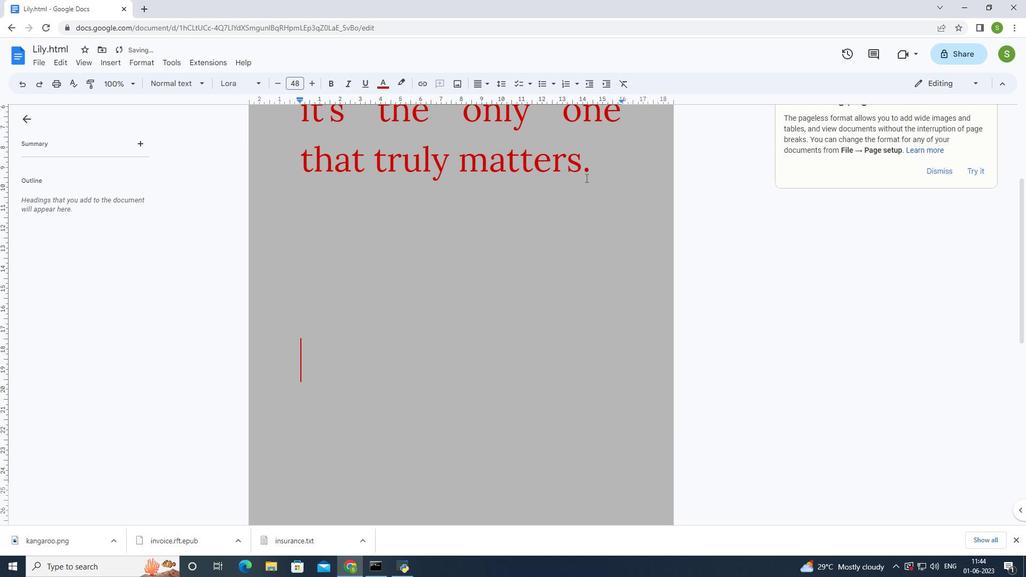 
Action: Mouse moved to (585, 178)
Screenshot: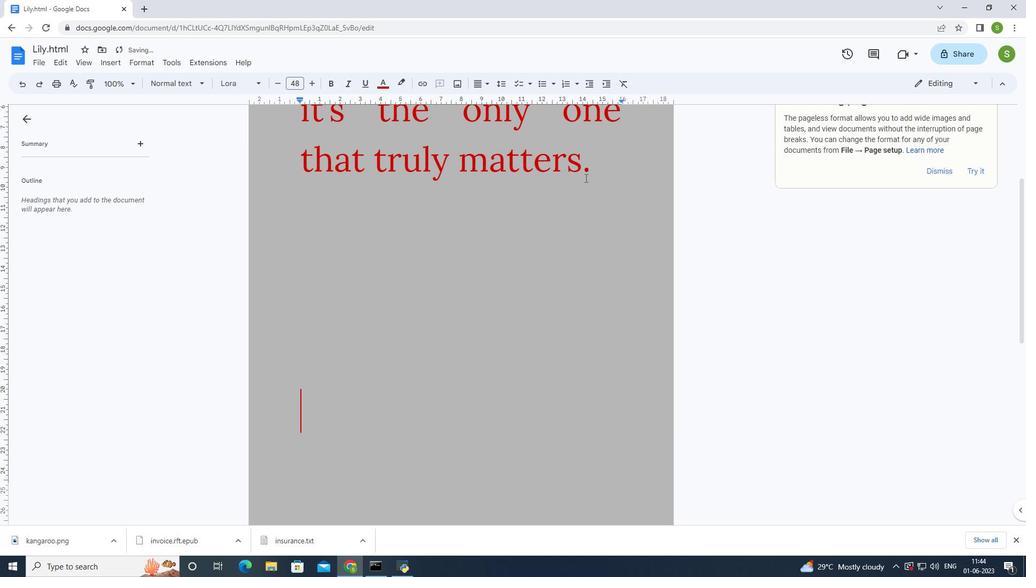 
Action: Key pressed <Key.enter><Key.enter>
Screenshot: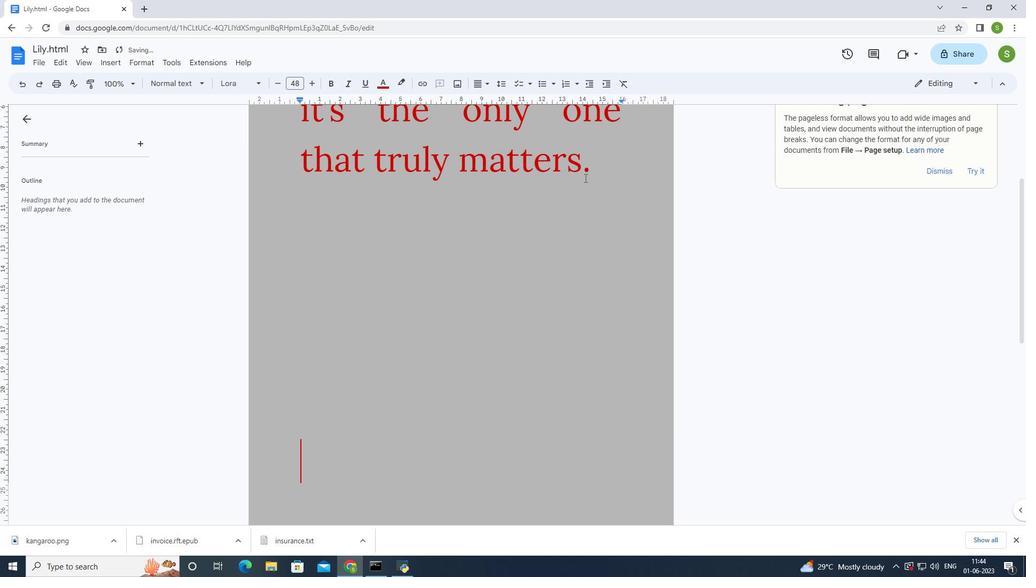 
Action: Mouse moved to (511, 302)
Screenshot: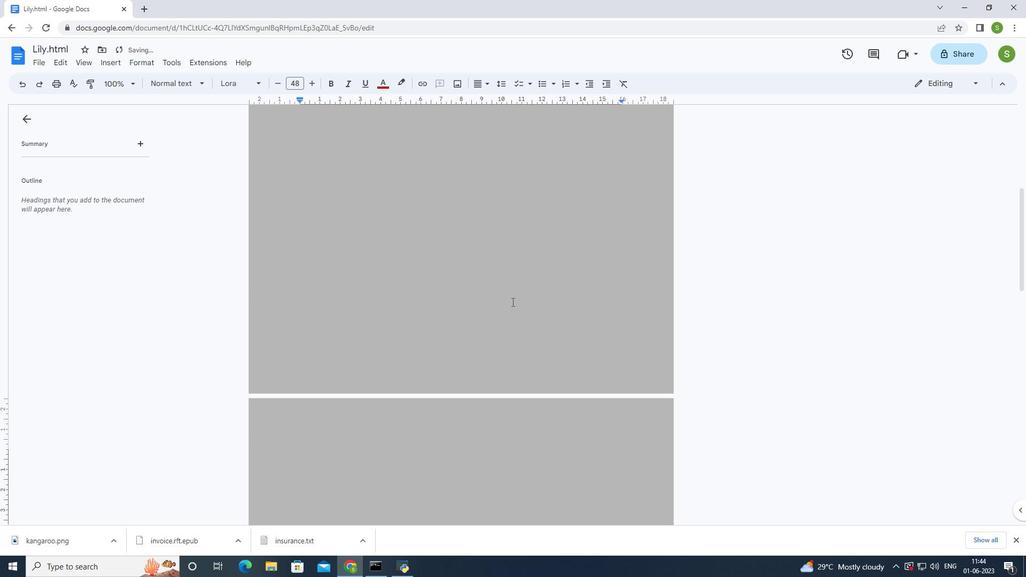 
Action: Key pressed <Key.up>
Screenshot: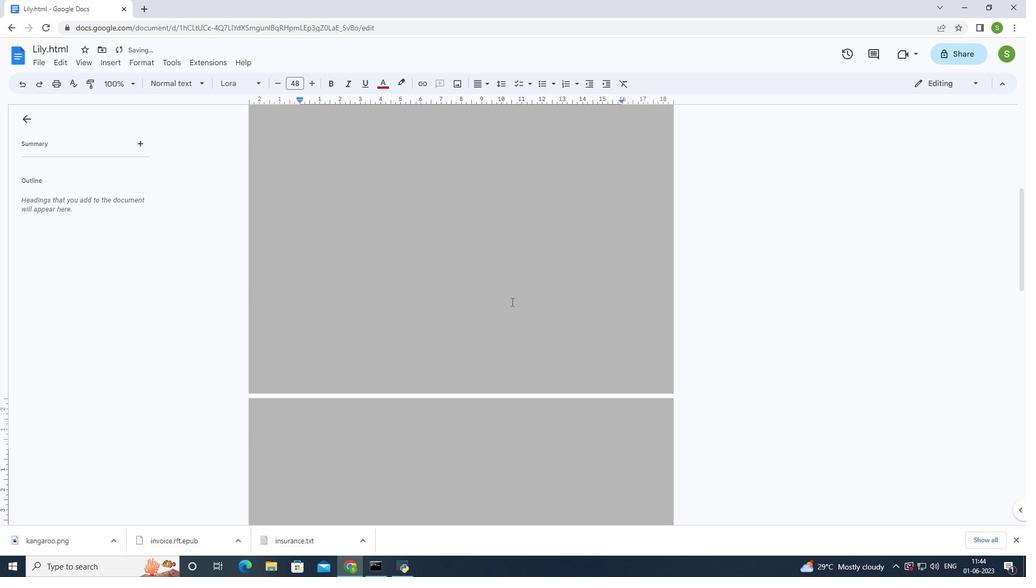 
Action: Mouse moved to (330, 319)
Screenshot: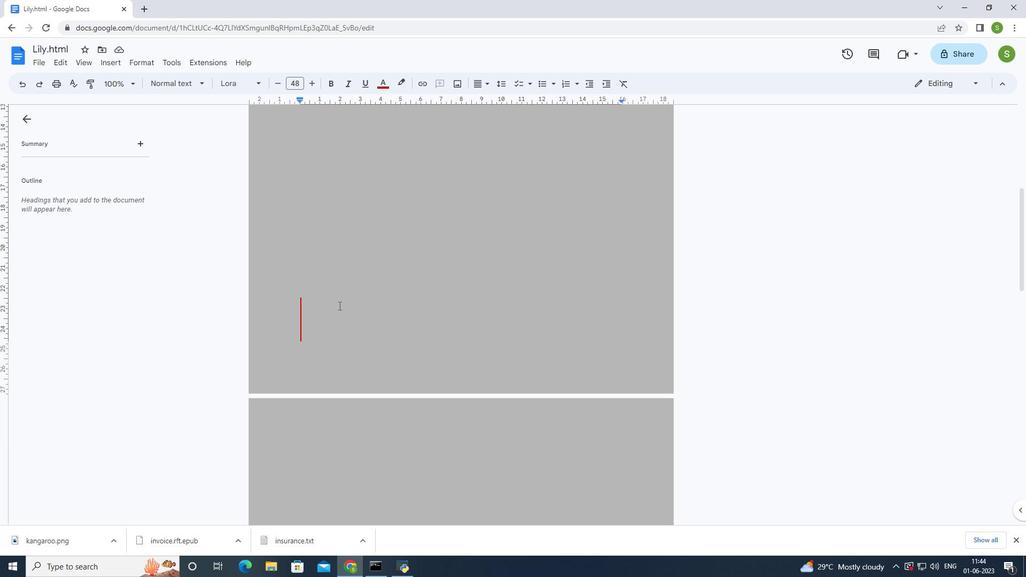 
Action: Mouse pressed left at (330, 319)
Screenshot: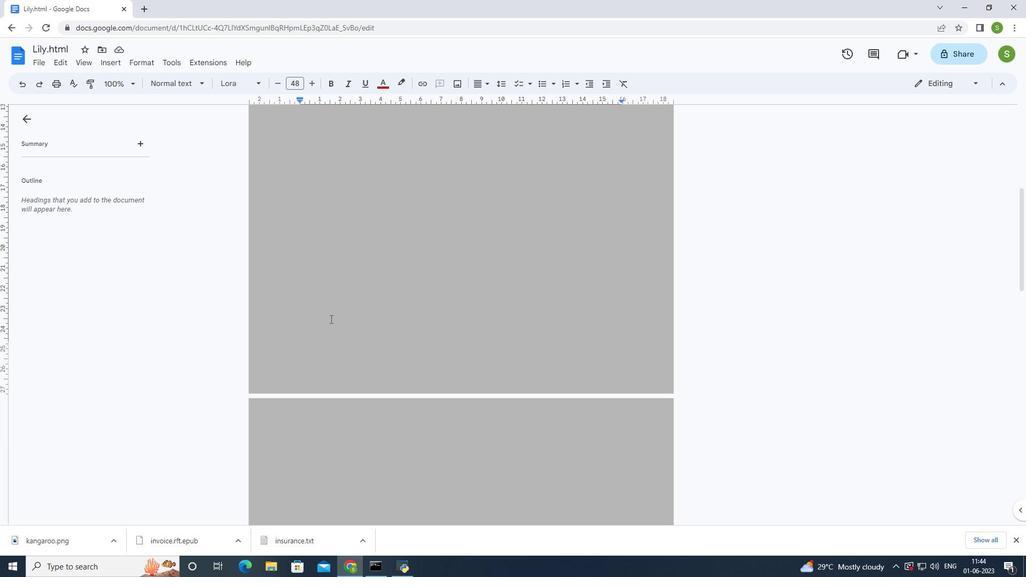 
Action: Mouse pressed left at (330, 319)
Screenshot: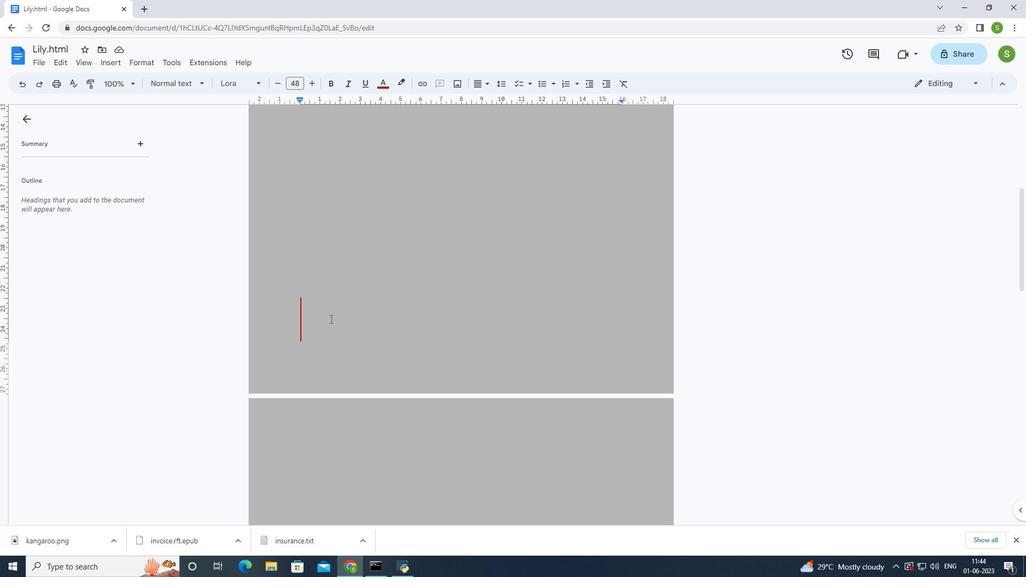 
Action: Mouse moved to (330, 319)
Screenshot: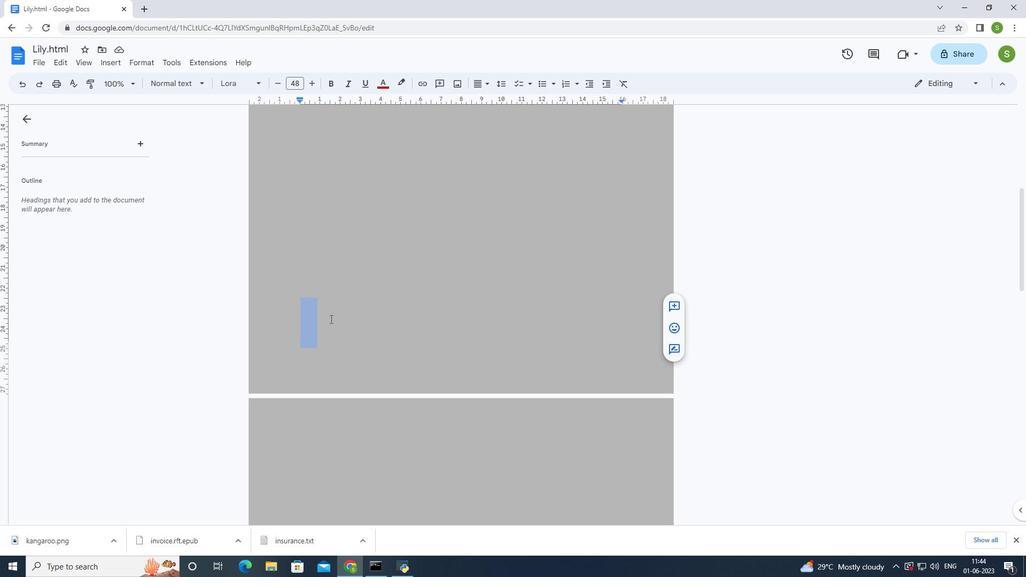 
Action: Mouse pressed left at (330, 319)
Screenshot: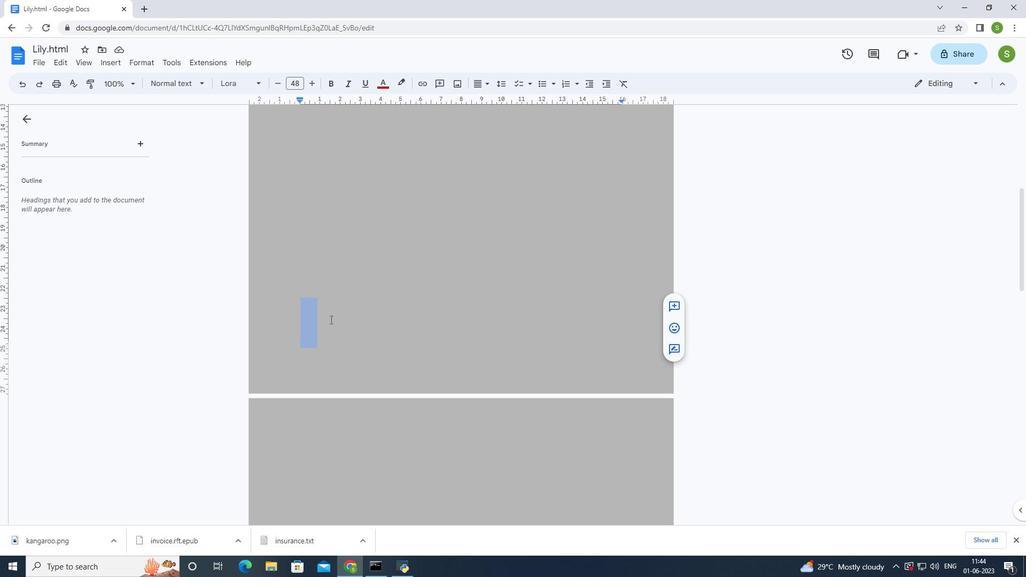 
Action: Mouse moved to (336, 316)
Screenshot: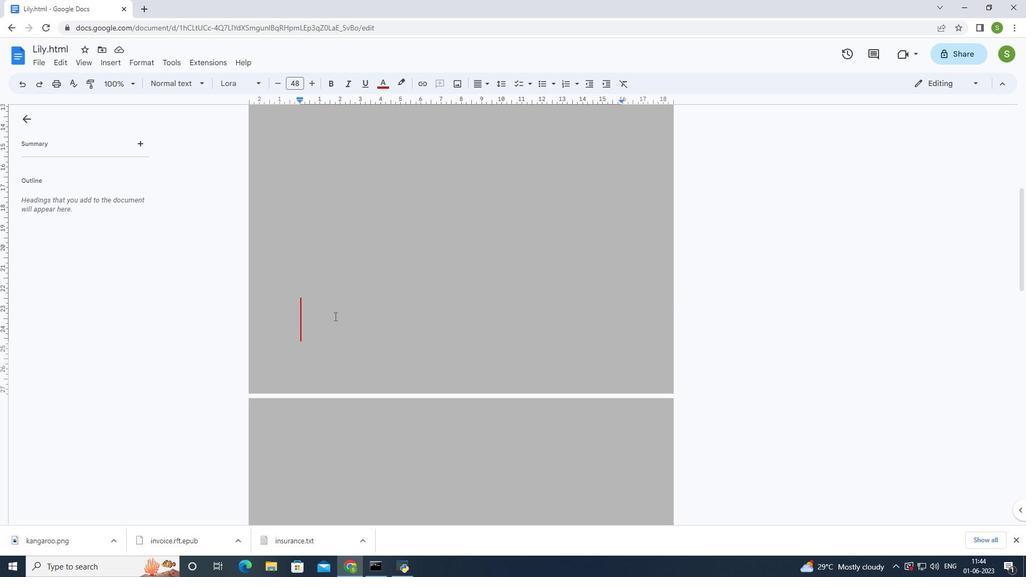 
Action: Key pressed in.
Screenshot: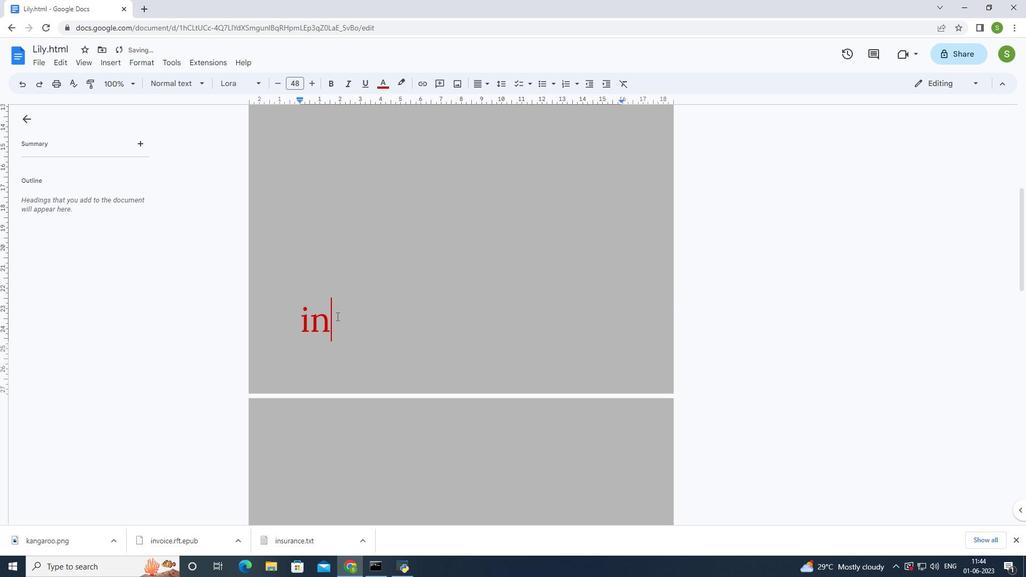 
Action: Mouse moved to (337, 316)
Screenshot: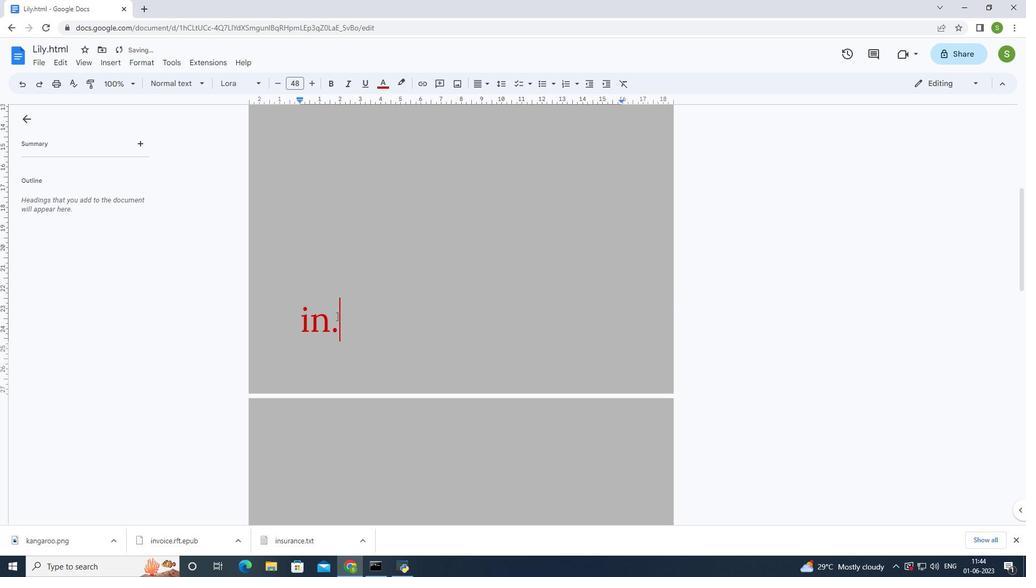 
Action: Key pressed pin
Screenshot: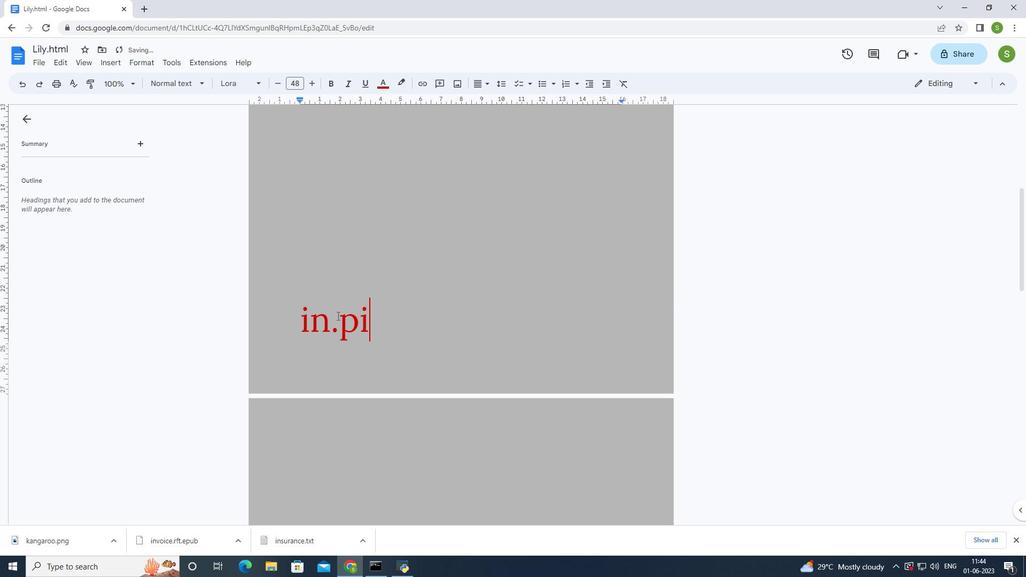 
Action: Mouse moved to (337, 316)
Screenshot: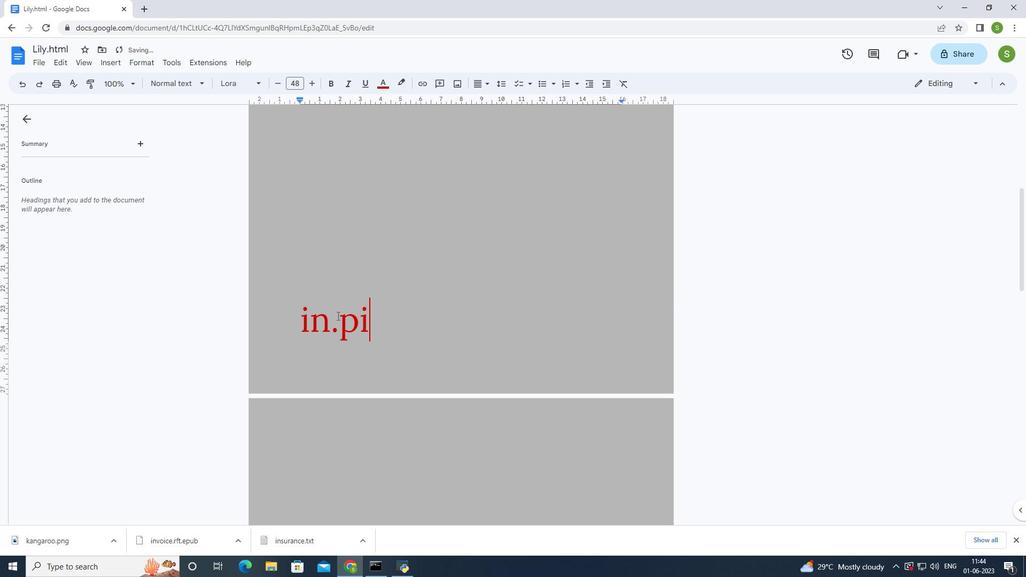 
Action: Key pressed trest.co
Screenshot: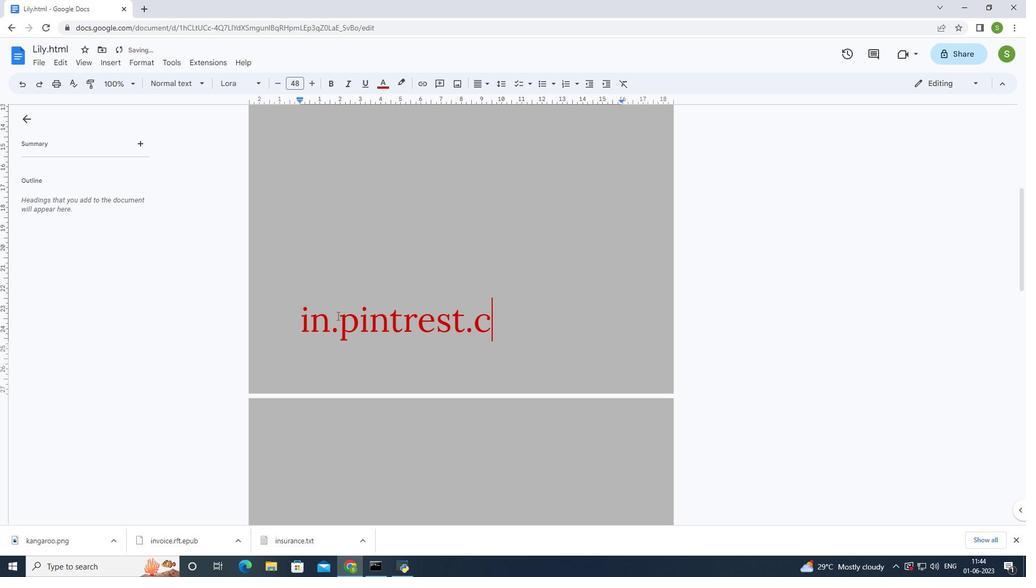 
Action: Mouse moved to (338, 316)
Screenshot: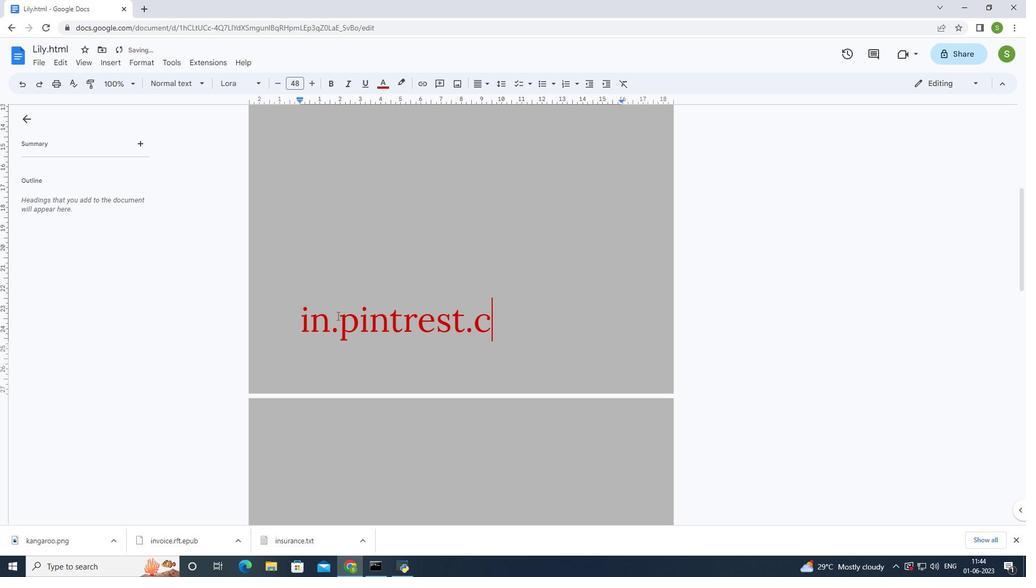 
Action: Key pressed m<Key.enter>
Screenshot: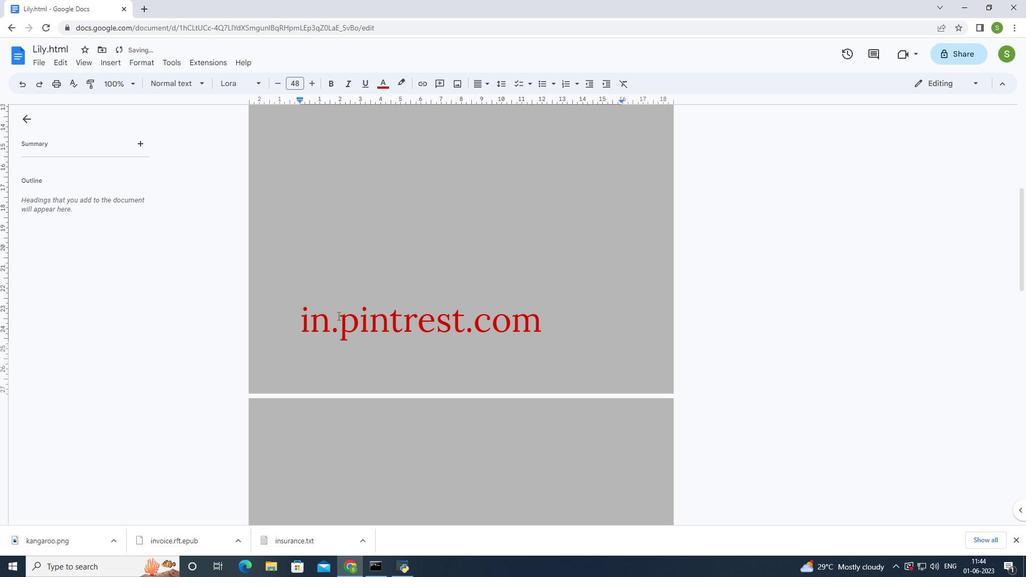 
Action: Mouse moved to (565, 330)
Screenshot: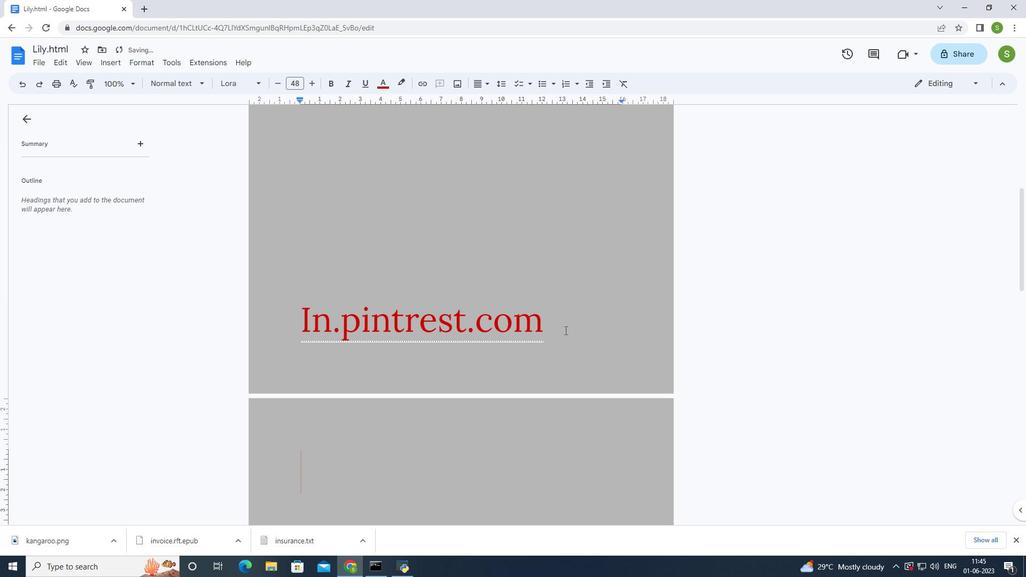 
Action: Mouse pressed left at (565, 330)
Screenshot: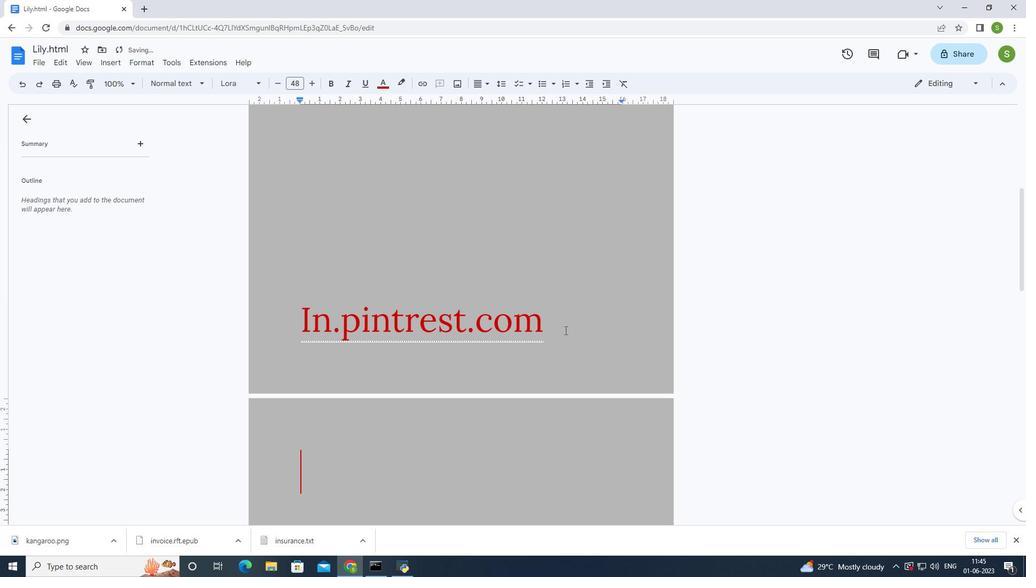 
Action: Mouse moved to (564, 333)
Screenshot: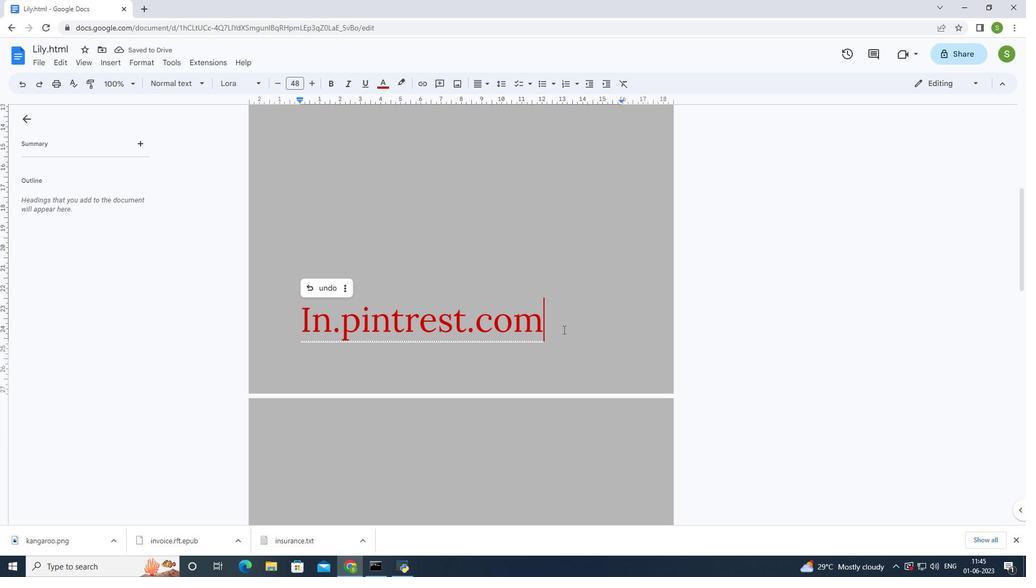 
Action: Key pressed <Key.backspace><Key.backspace><Key.backspace><Key.backspace><Key.backspace><Key.backspace><Key.backspace><Key.backspace><Key.backspace><Key.backspace><Key.backspace><Key.backspace><Key.backspace><Key.backspace><Key.backspace>
Screenshot: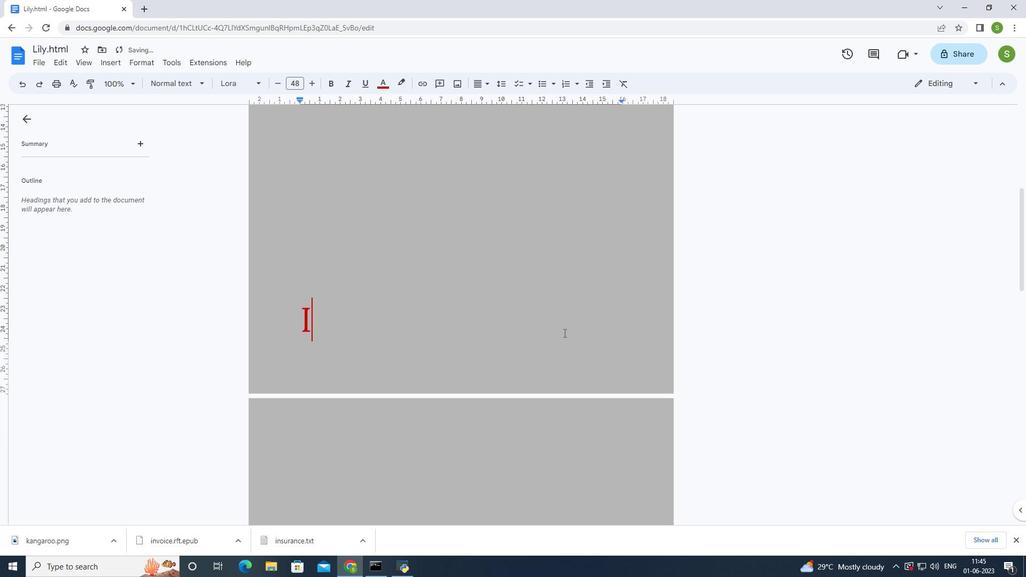 
Action: Mouse moved to (423, 86)
Screenshot: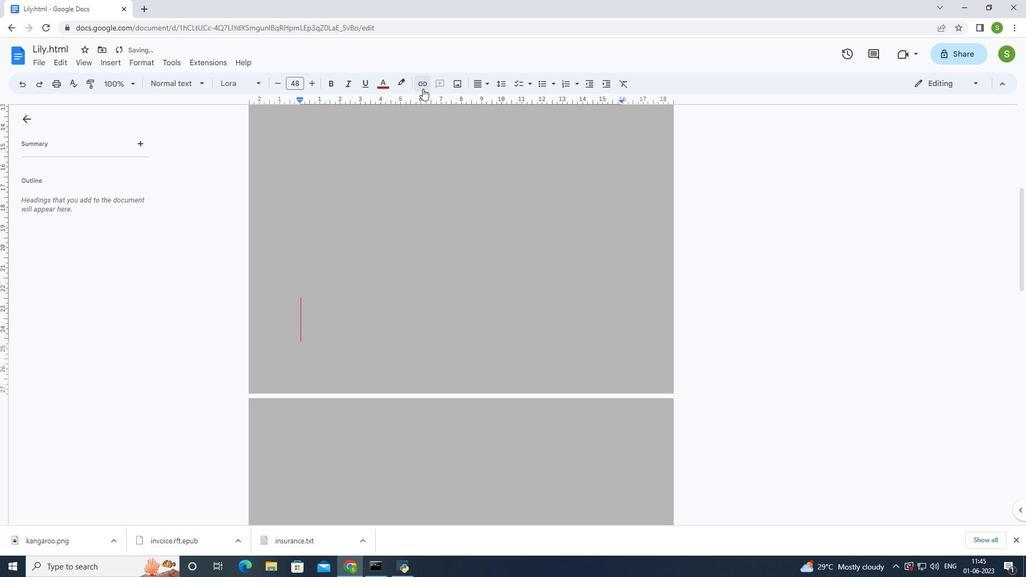 
Action: Mouse pressed left at (423, 86)
Screenshot: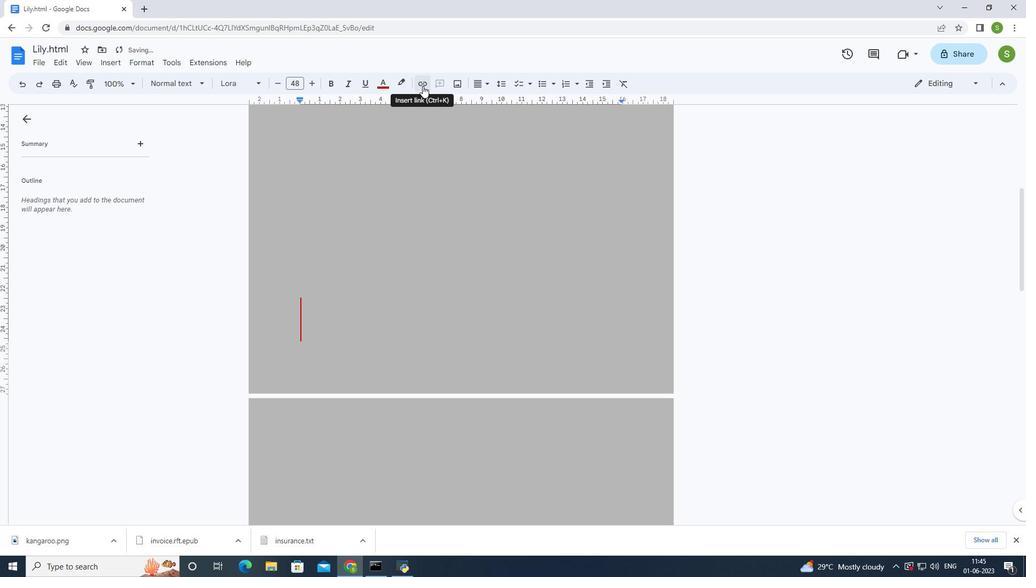 
Action: Mouse moved to (335, 395)
Screenshot: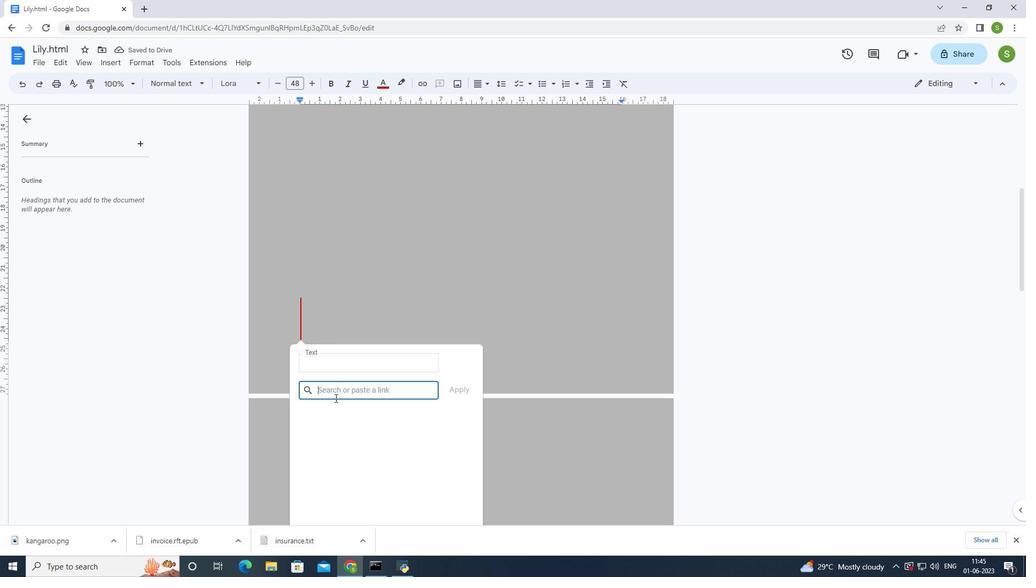 
Action: Mouse pressed left at (335, 395)
Screenshot: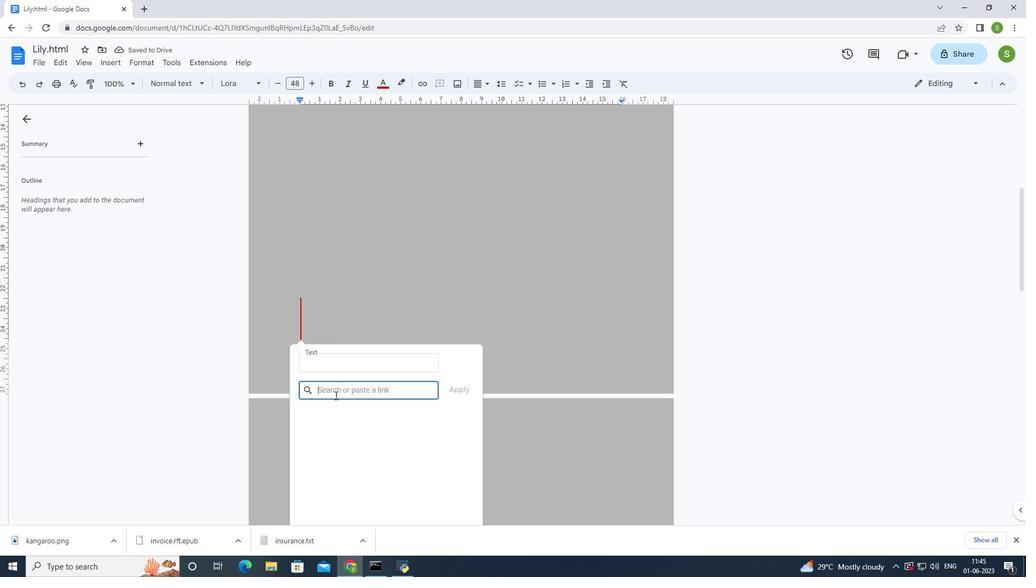 
Action: Mouse moved to (336, 393)
Screenshot: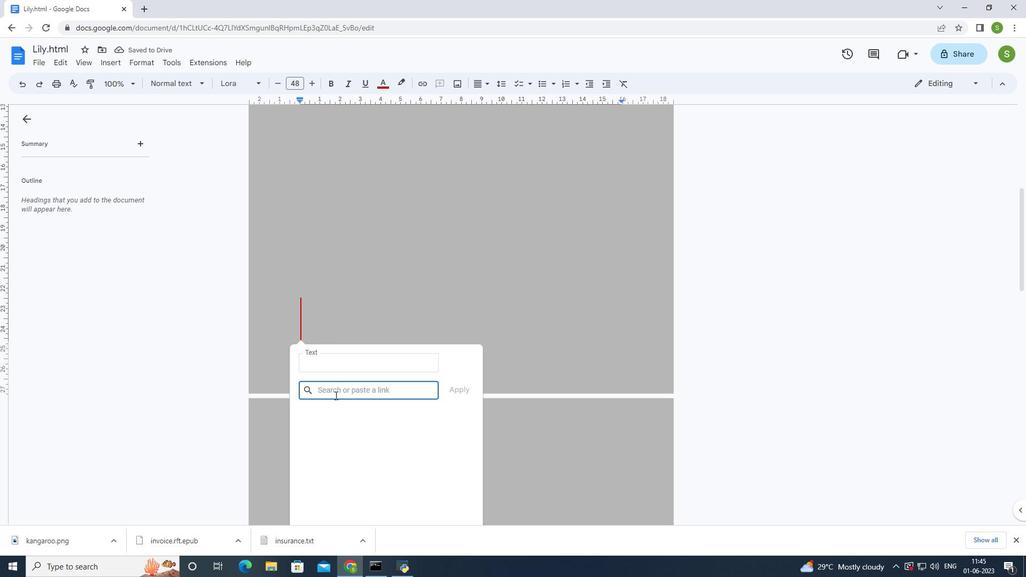
Action: Mouse pressed left at (336, 393)
Screenshot: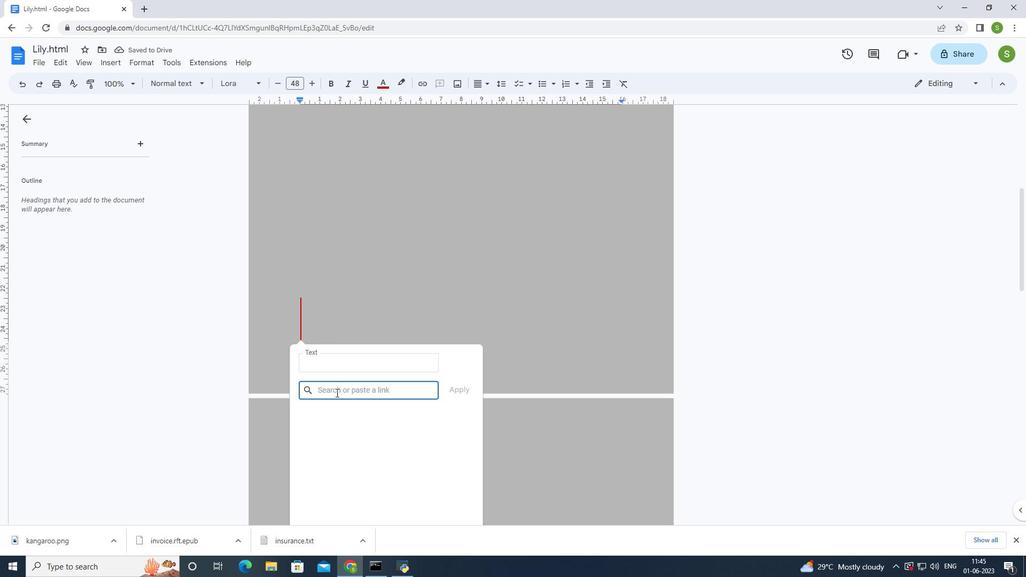 
Action: Mouse moved to (339, 386)
Screenshot: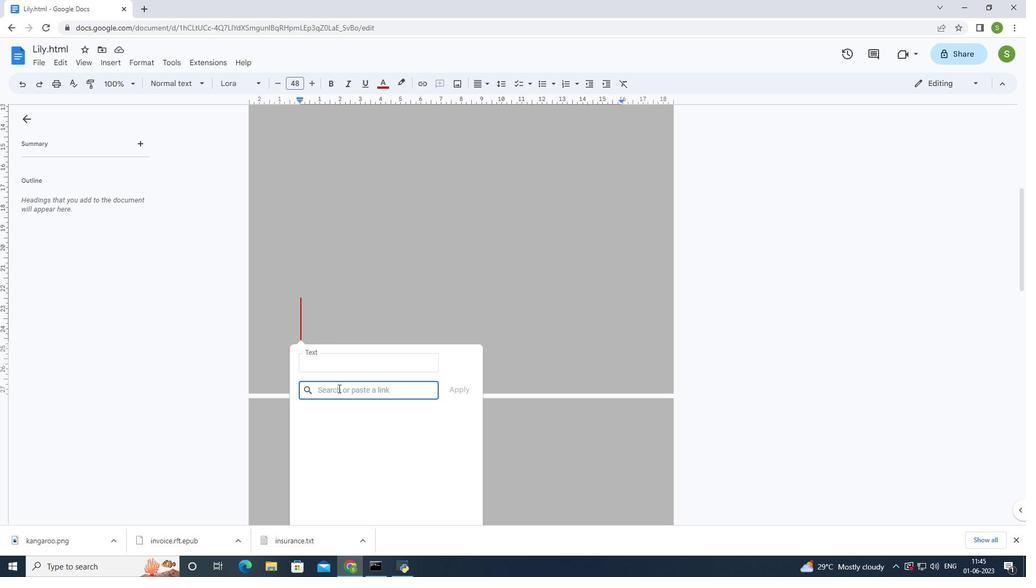 
Action: Key pressed in.pintr<Key.backspace>erest.com
Screenshot: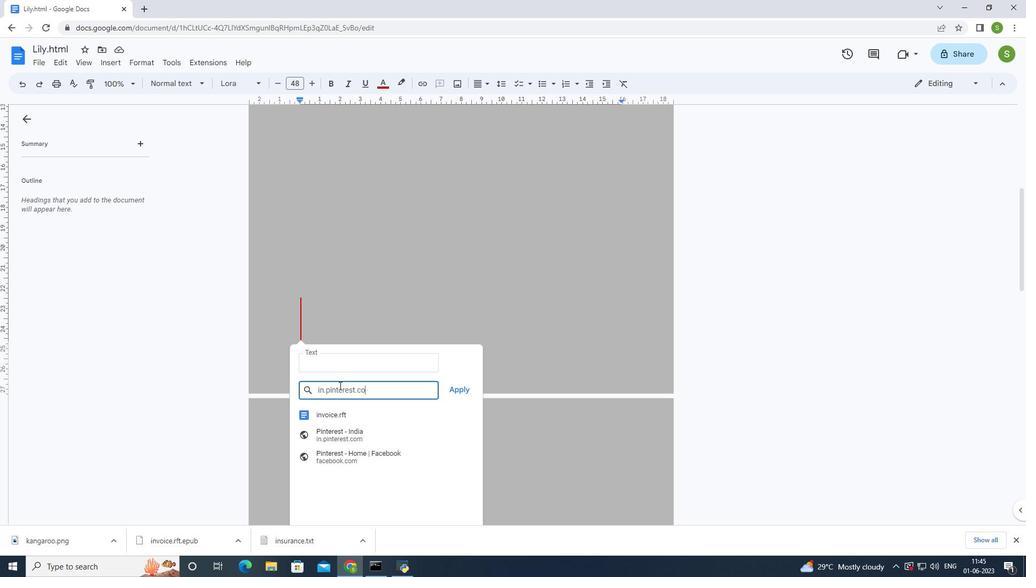 
Action: Mouse moved to (465, 388)
Screenshot: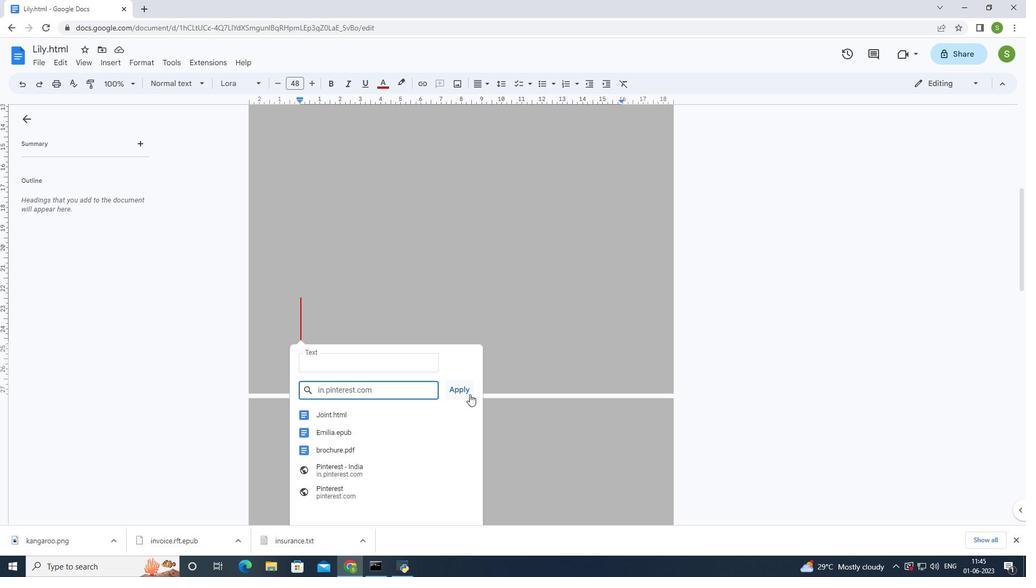 
Action: Mouse pressed left at (465, 388)
Screenshot: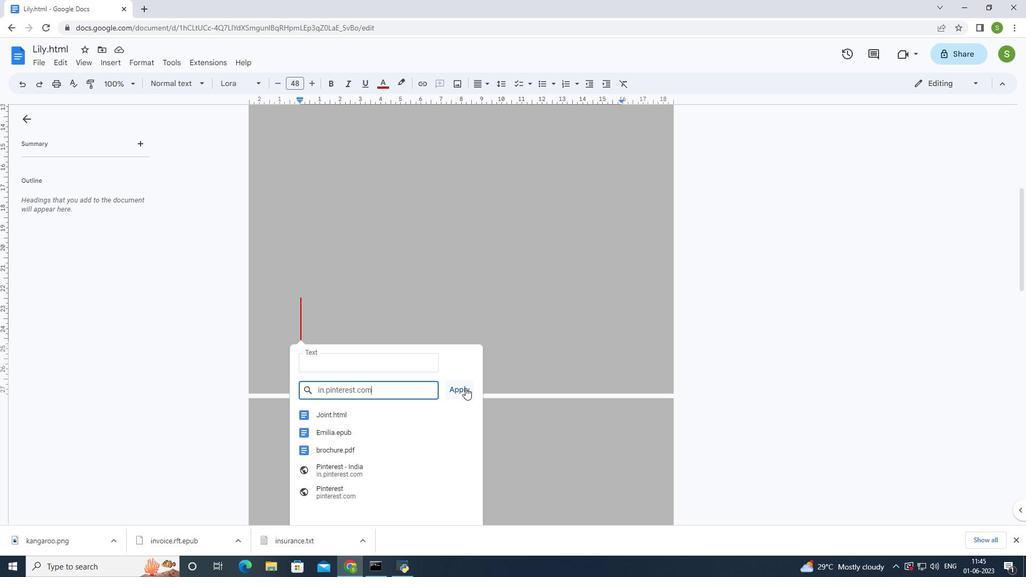 
Action: Mouse moved to (143, 62)
Screenshot: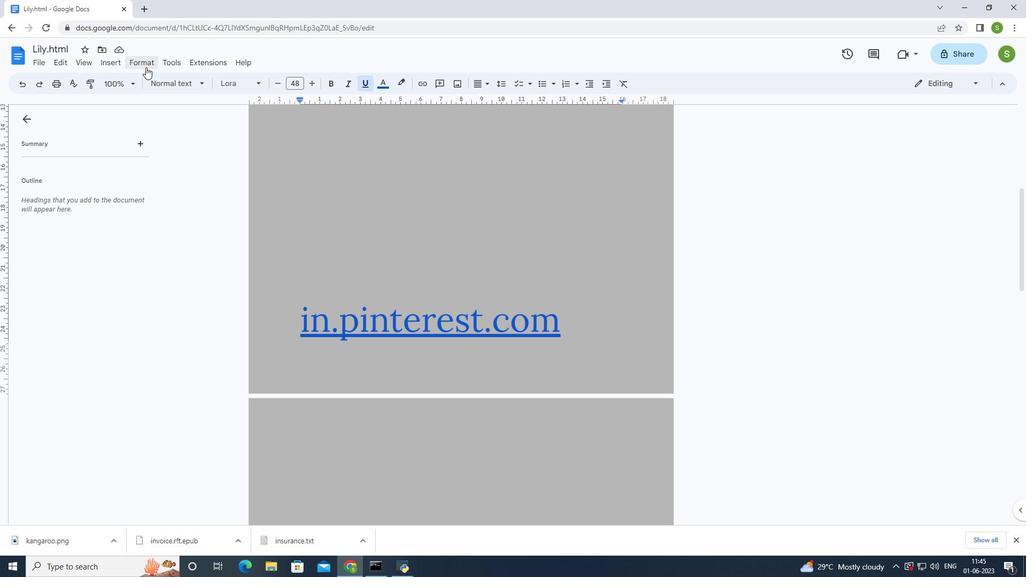 
Action: Mouse pressed left at (143, 62)
Screenshot: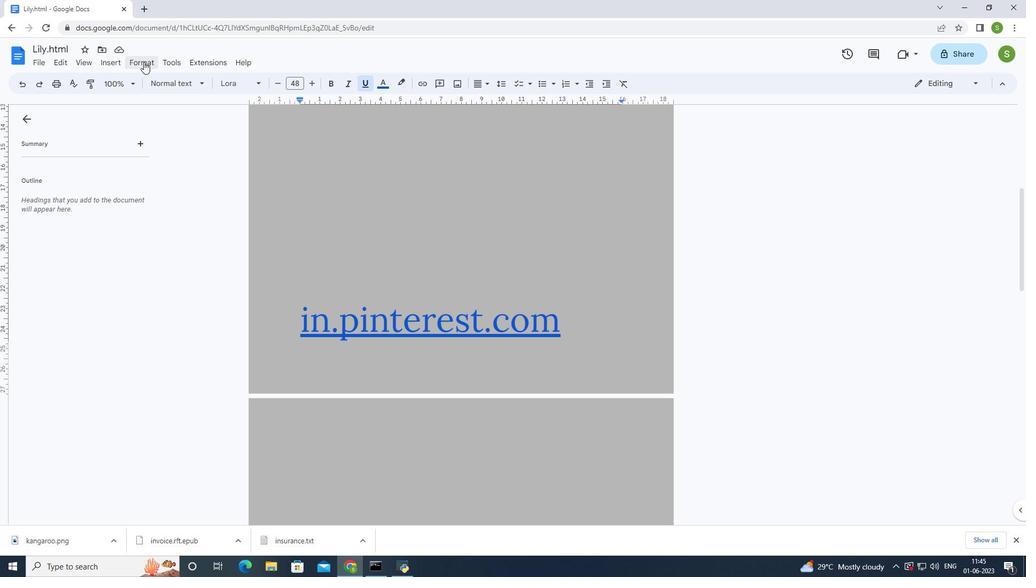 
Action: Mouse moved to (166, 208)
Screenshot: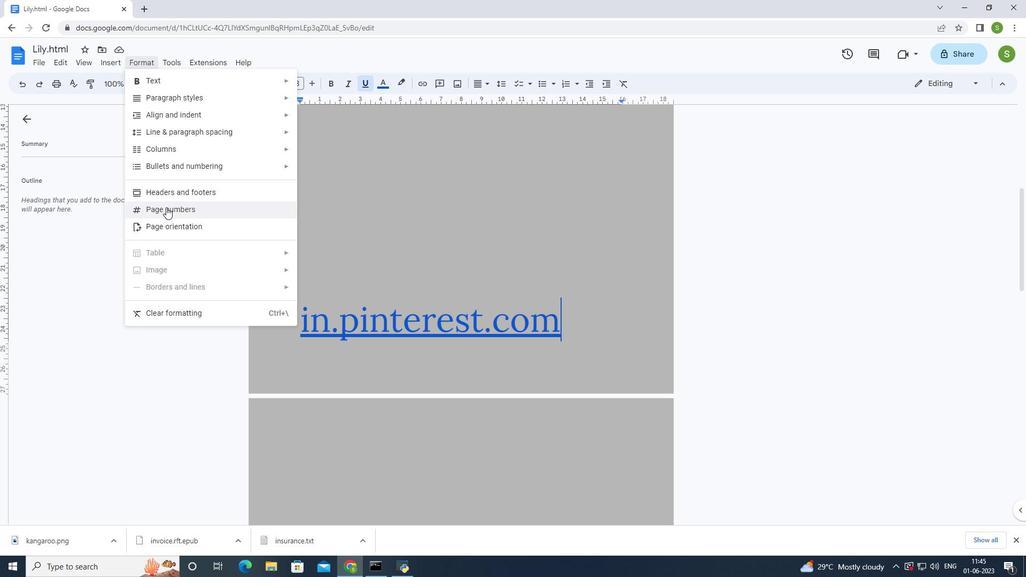 
Action: Mouse pressed left at (166, 208)
Screenshot: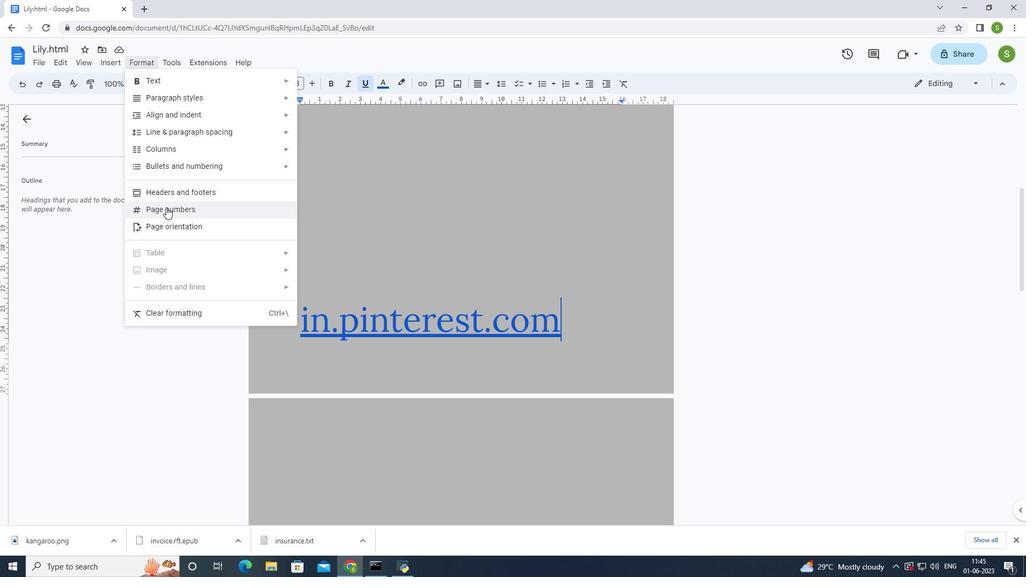 
Action: Mouse moved to (592, 172)
Screenshot: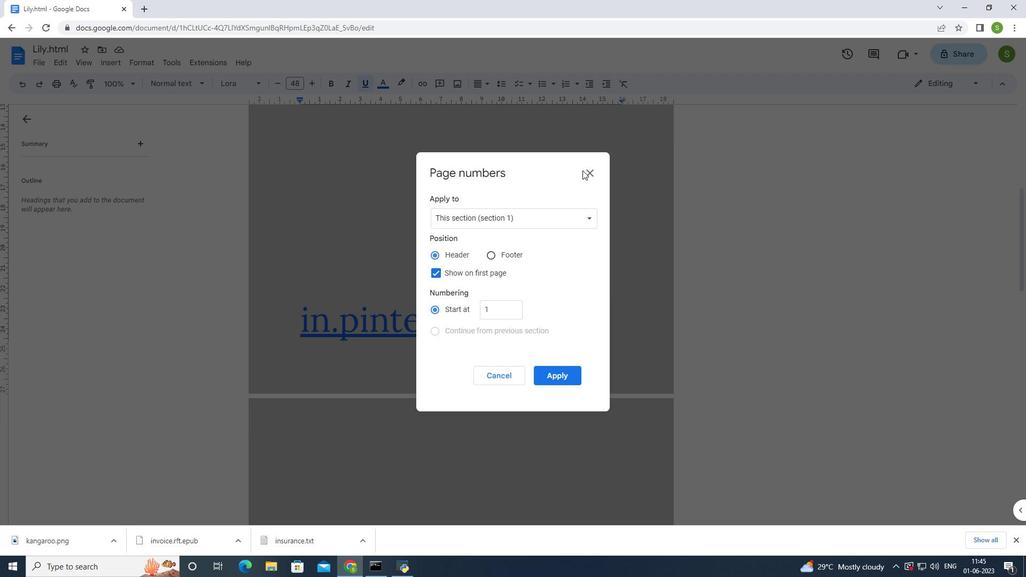 
Action: Mouse pressed left at (592, 172)
Screenshot: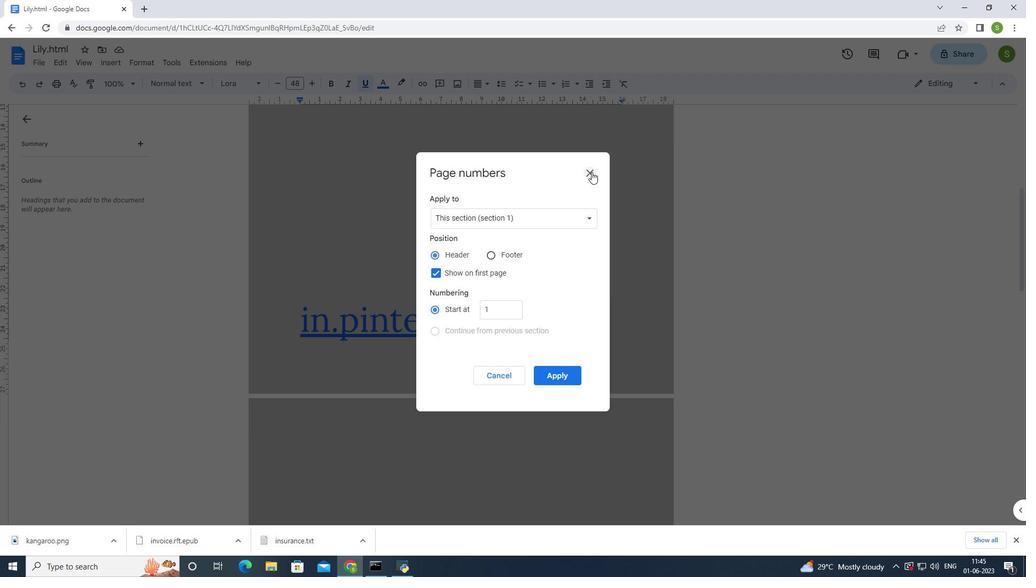 
Action: Mouse moved to (108, 62)
Screenshot: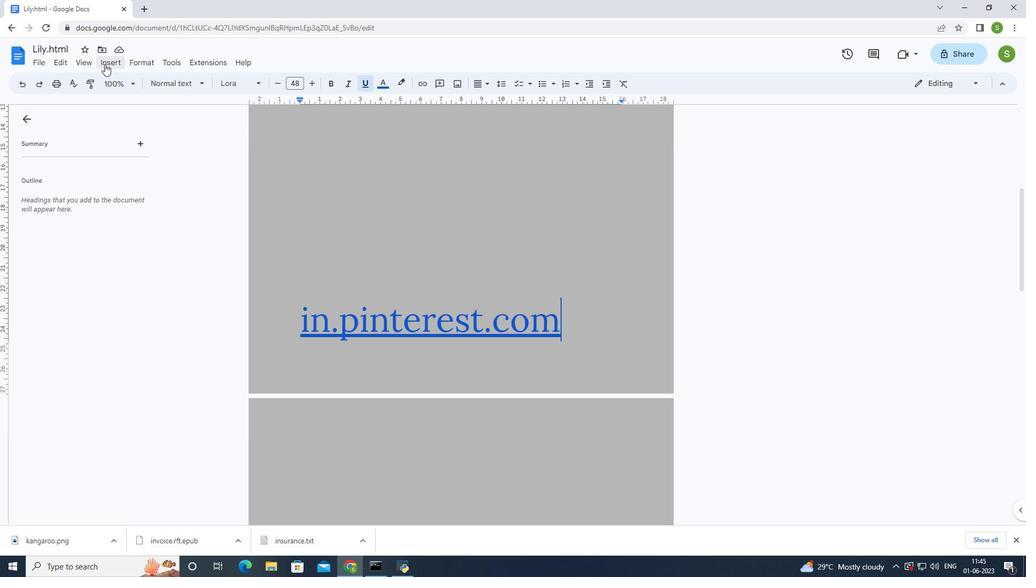 
Action: Mouse pressed left at (108, 62)
Screenshot: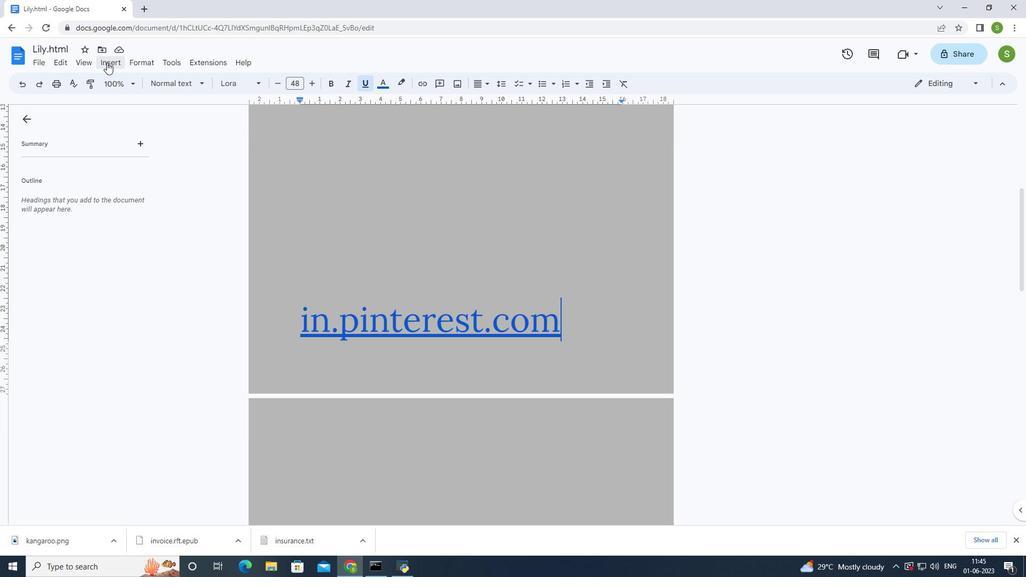 
Action: Mouse moved to (138, 350)
Screenshot: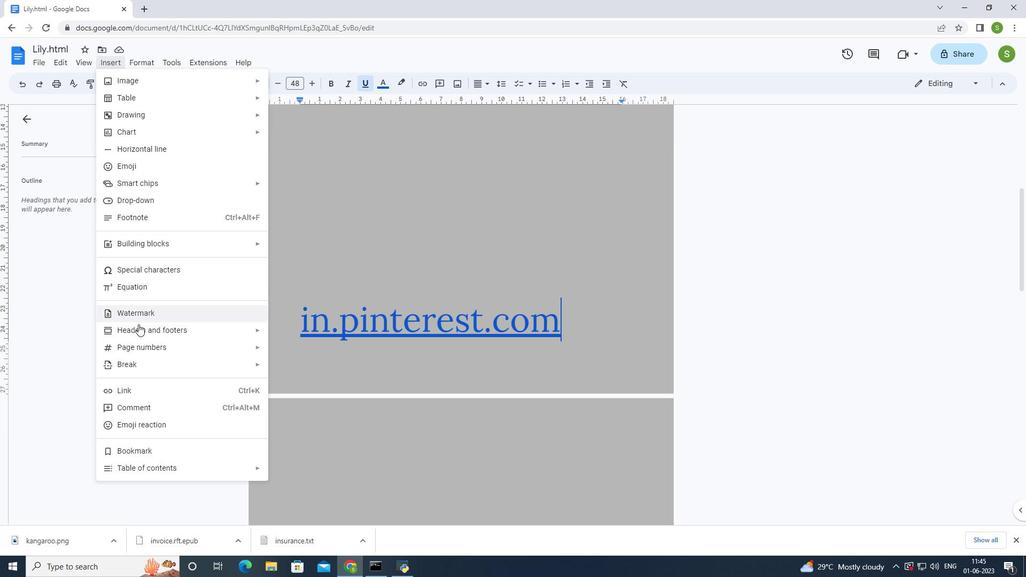 
Action: Mouse pressed left at (138, 350)
Screenshot: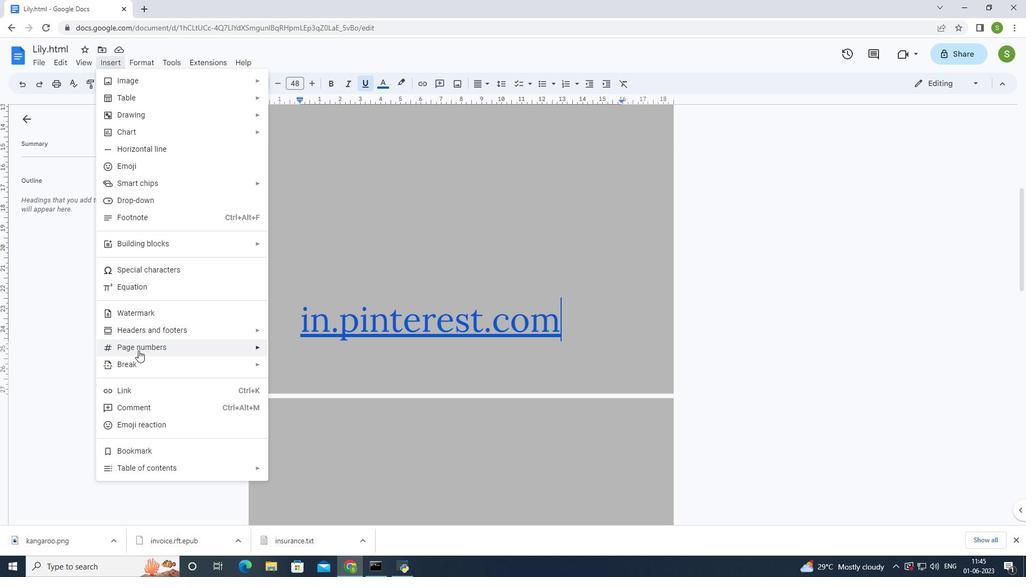 
Action: Mouse moved to (300, 424)
Screenshot: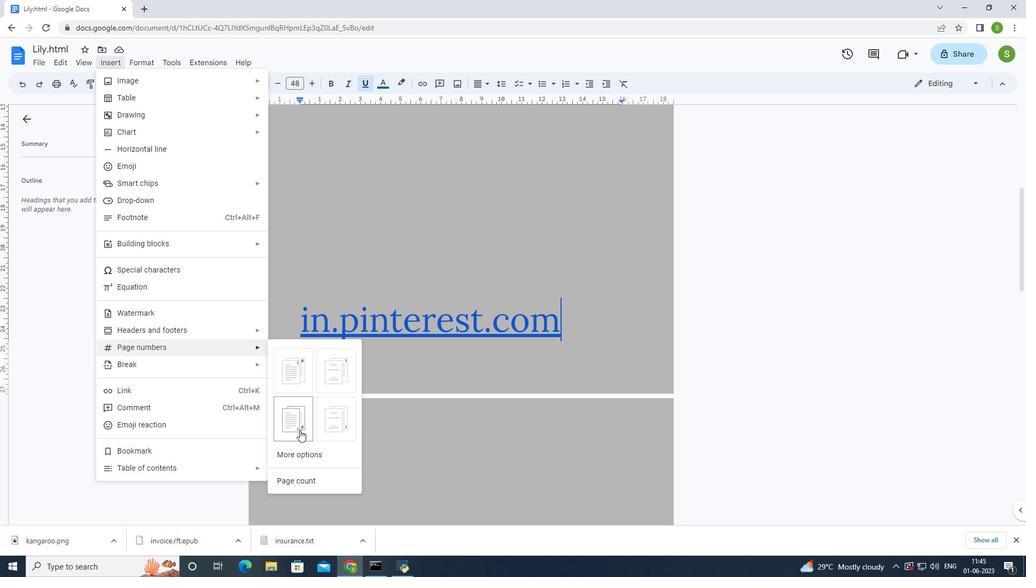 
Action: Mouse pressed left at (300, 424)
Screenshot: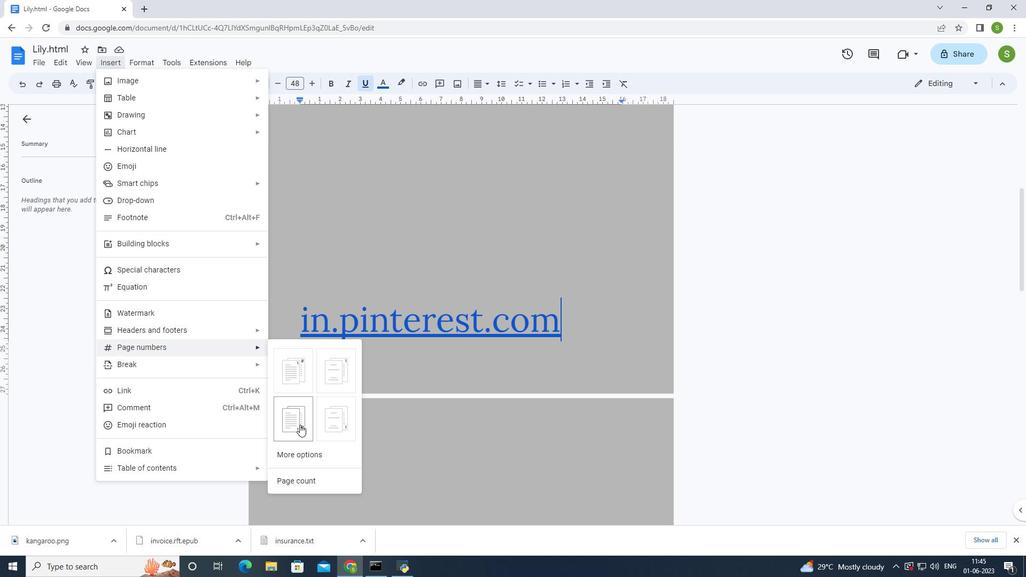 
Action: Mouse moved to (556, 251)
Screenshot: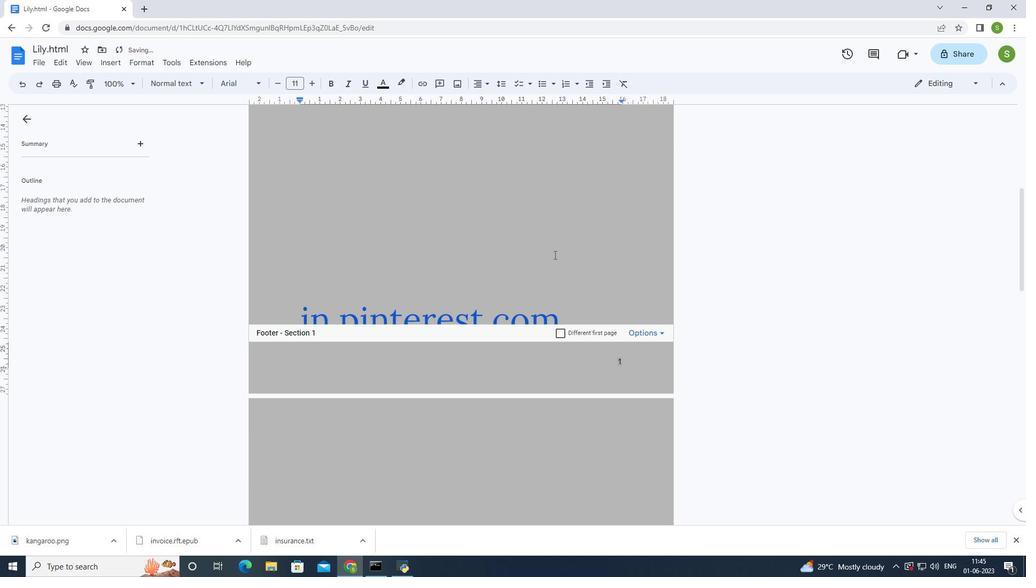 
Action: Mouse pressed left at (556, 251)
Screenshot: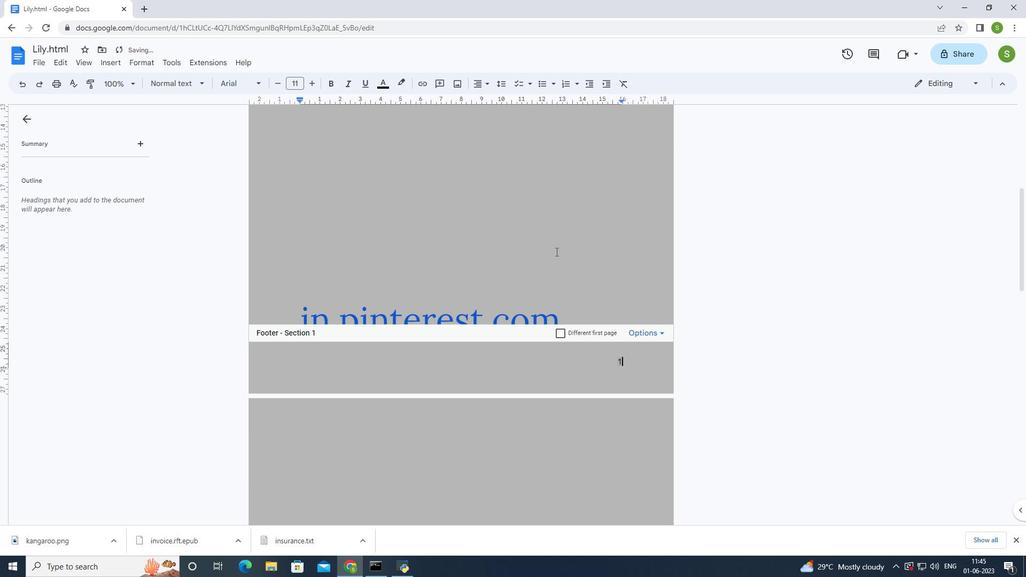 
Action: Mouse moved to (562, 253)
Screenshot: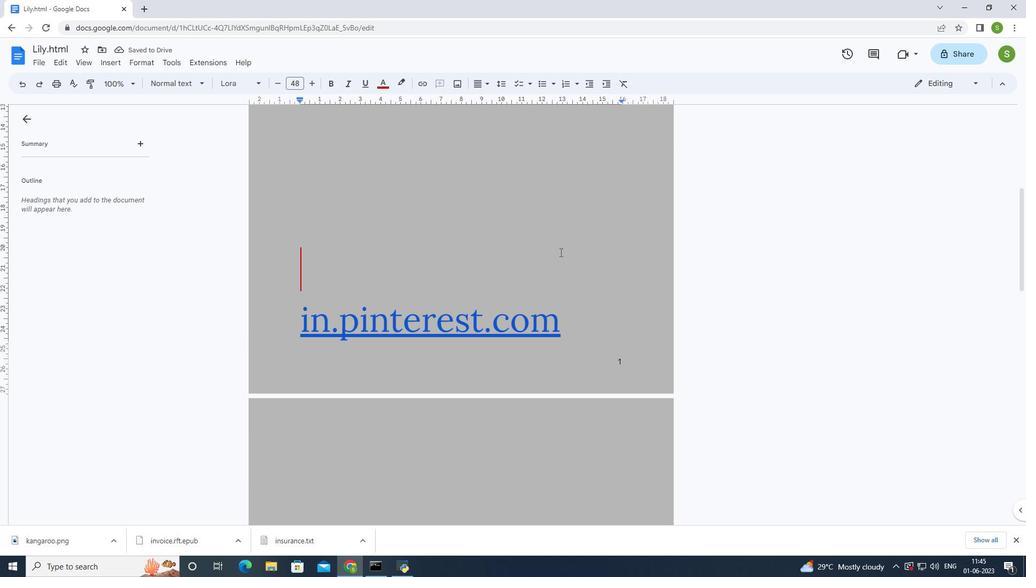 
Action: Key pressed ctrl+S
Screenshot: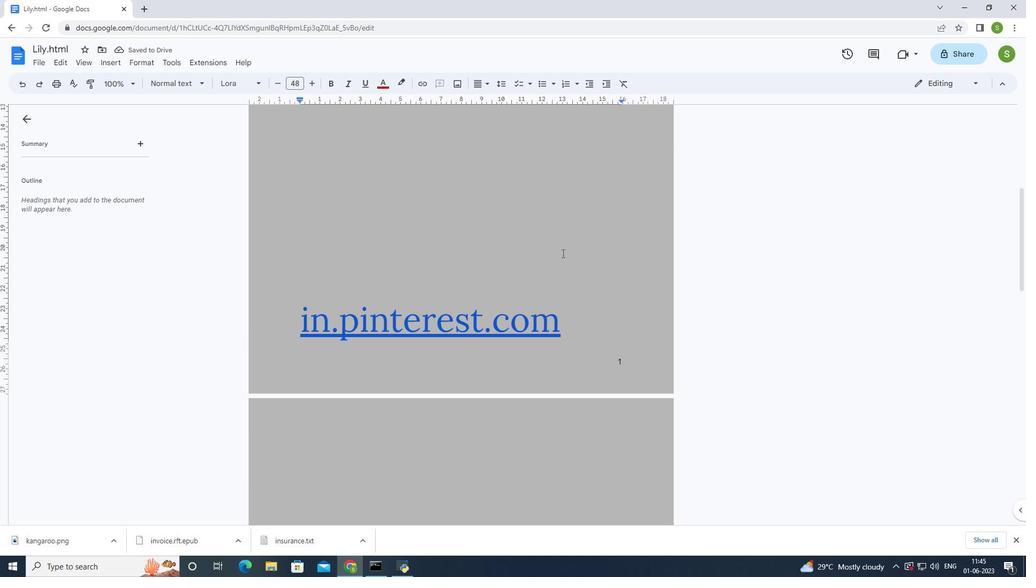 
Action: Mouse moved to (557, 252)
Screenshot: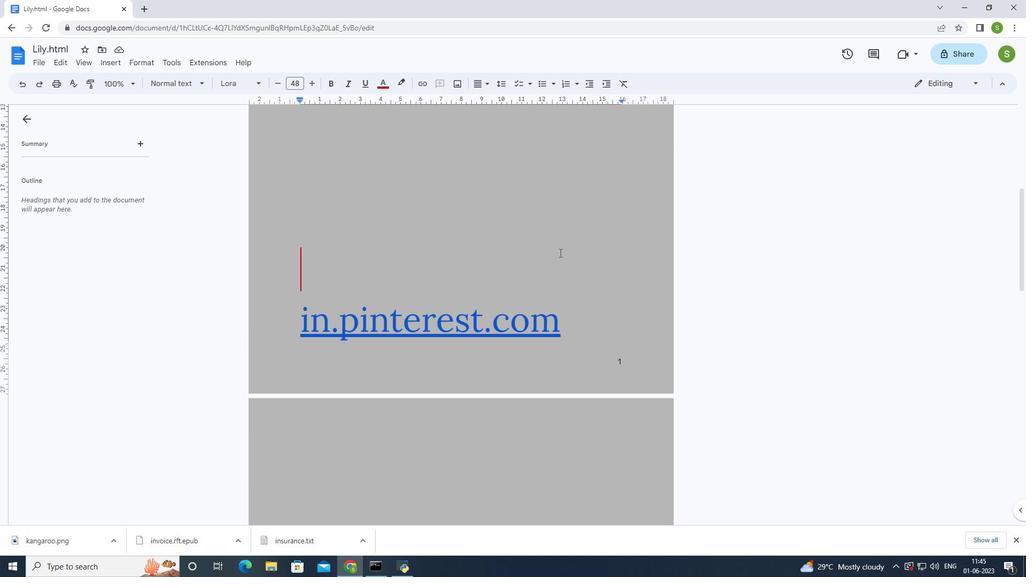 
